 Task: Create a due date automation trigger when advanced on, 2 days before a card is due add content with a name not starting with resume at 11:00 AM.
Action: Mouse moved to (1013, 301)
Screenshot: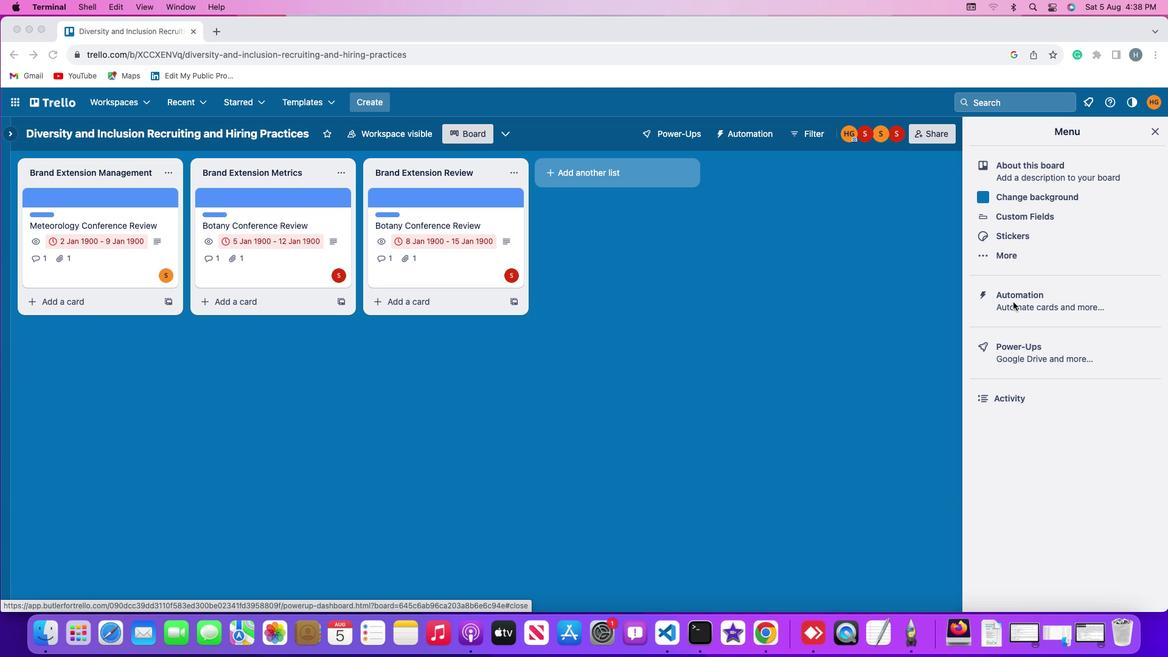 
Action: Mouse pressed left at (1013, 301)
Screenshot: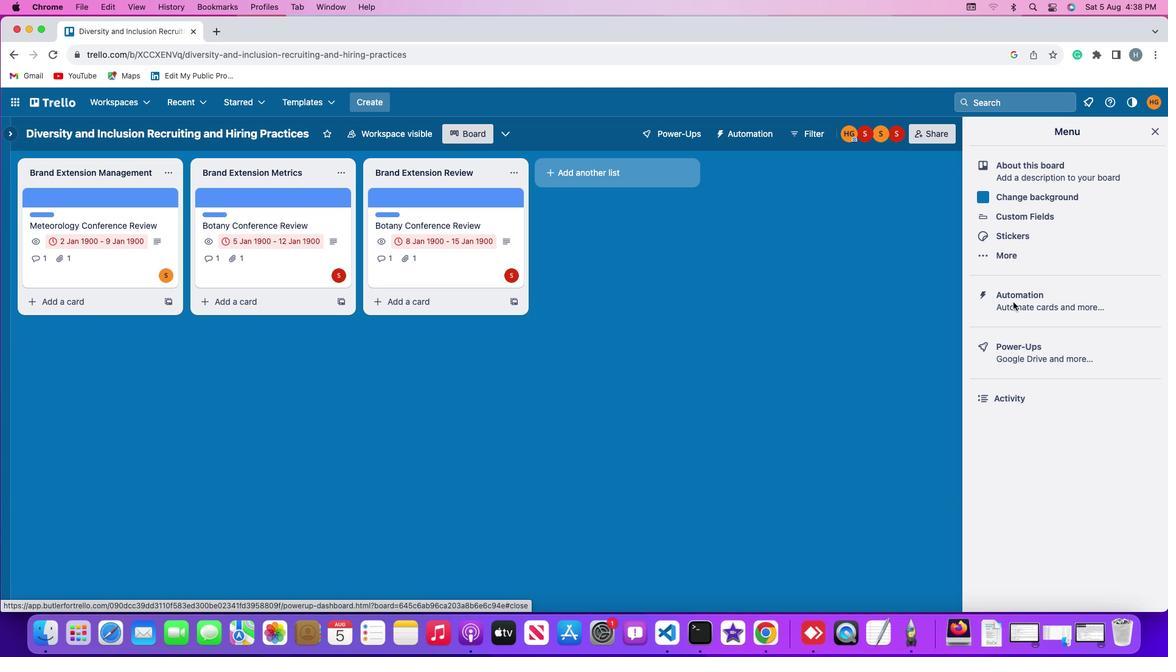 
Action: Mouse pressed left at (1013, 301)
Screenshot: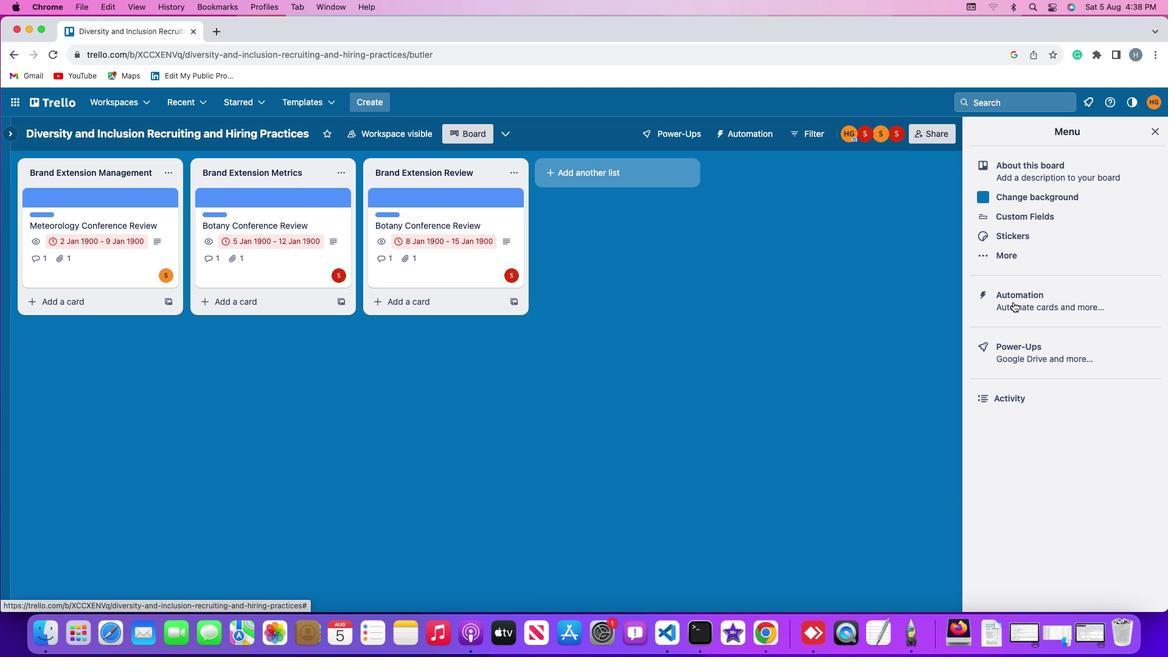 
Action: Mouse moved to (81, 286)
Screenshot: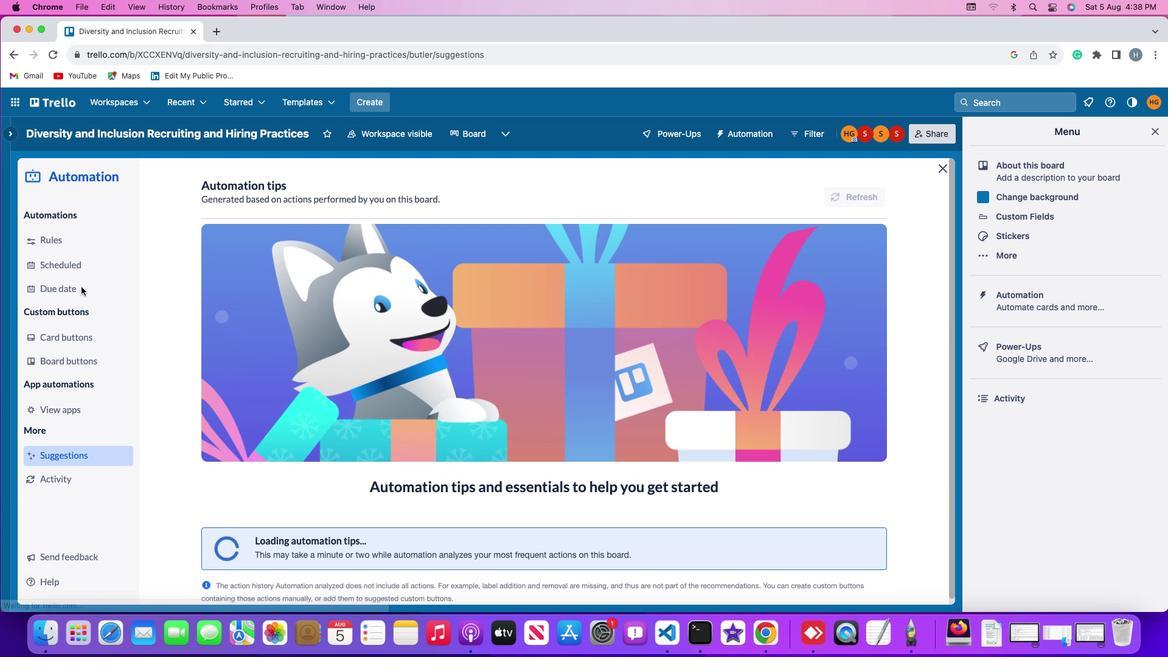 
Action: Mouse pressed left at (81, 286)
Screenshot: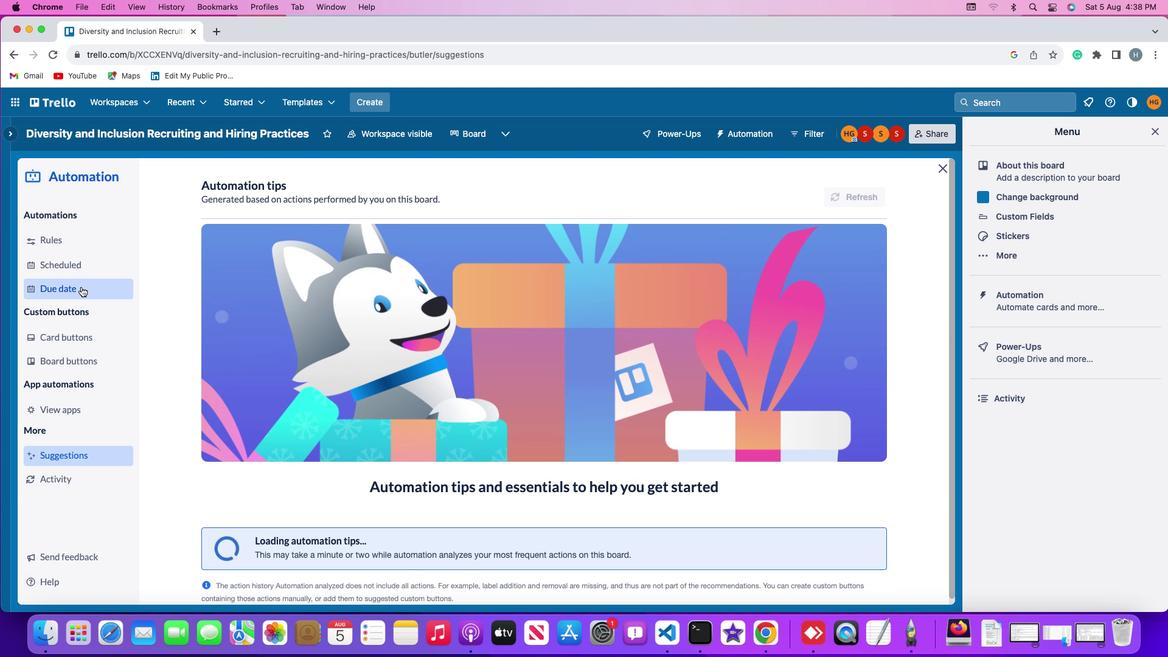 
Action: Mouse moved to (829, 186)
Screenshot: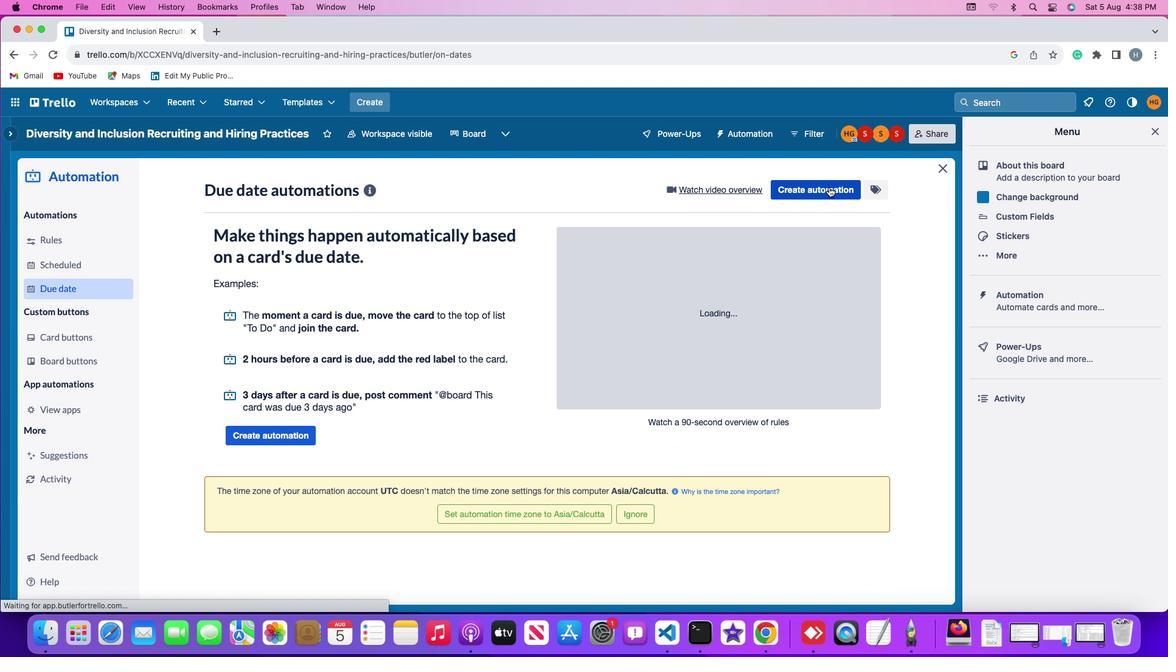 
Action: Mouse pressed left at (829, 186)
Screenshot: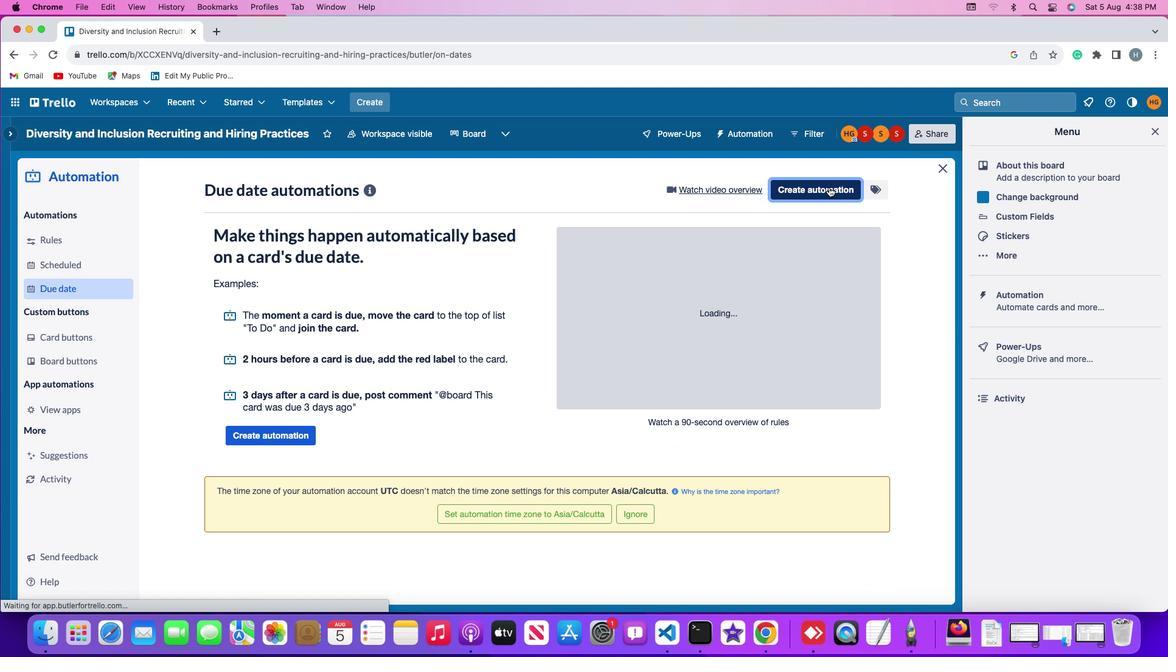 
Action: Mouse moved to (540, 310)
Screenshot: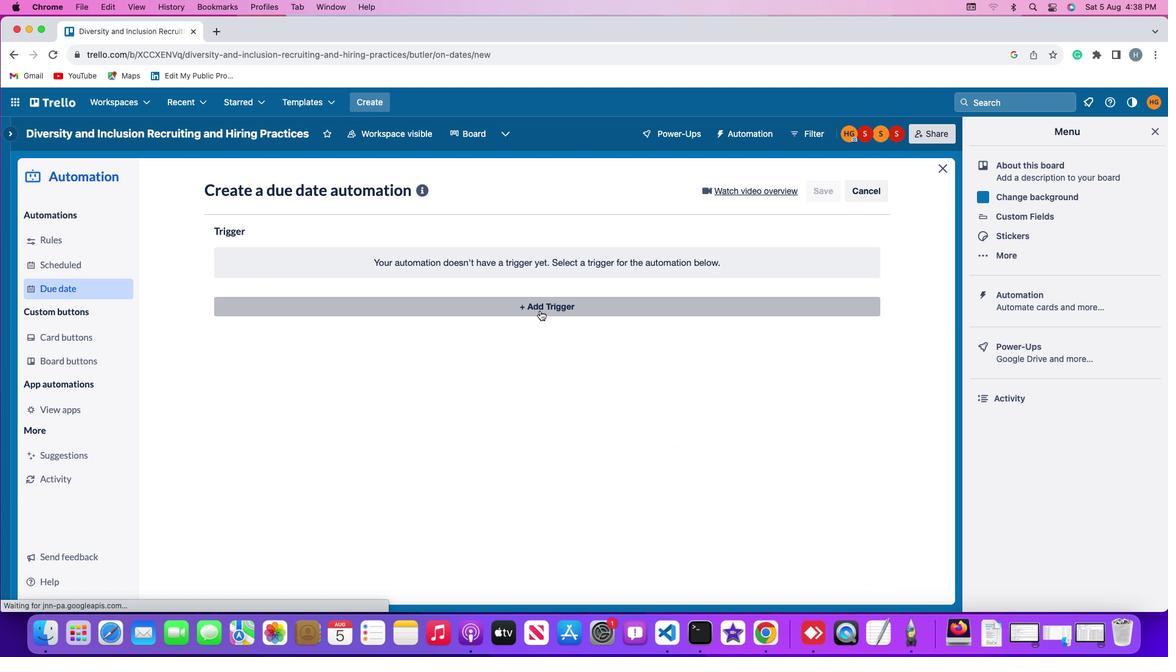 
Action: Mouse pressed left at (540, 310)
Screenshot: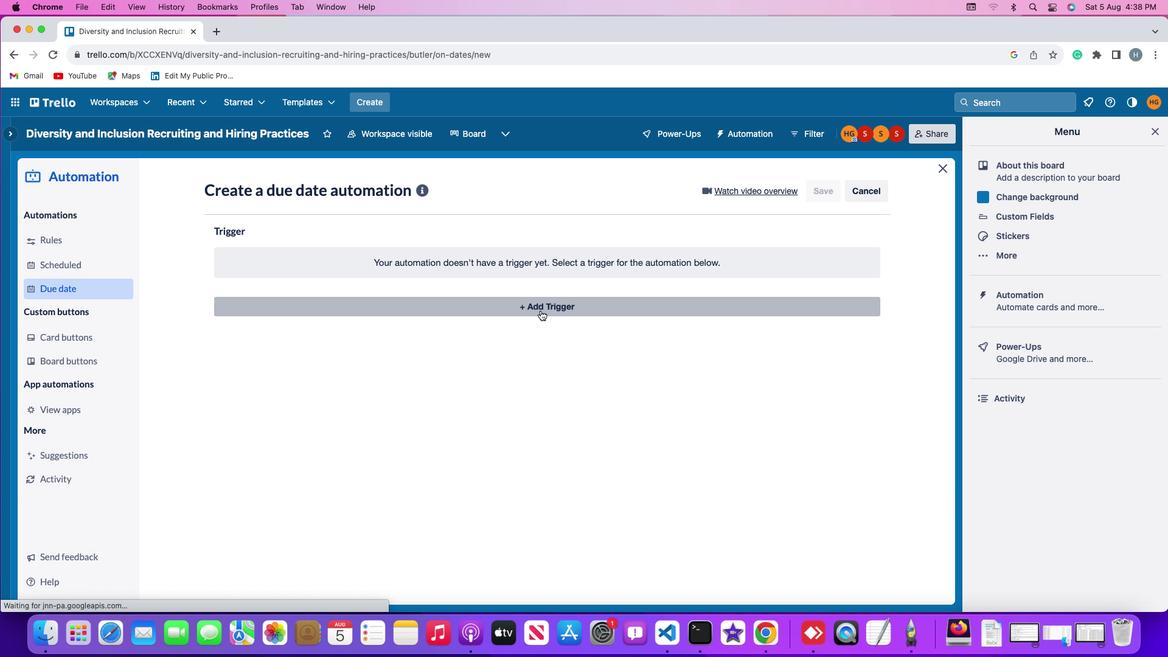 
Action: Mouse moved to (243, 488)
Screenshot: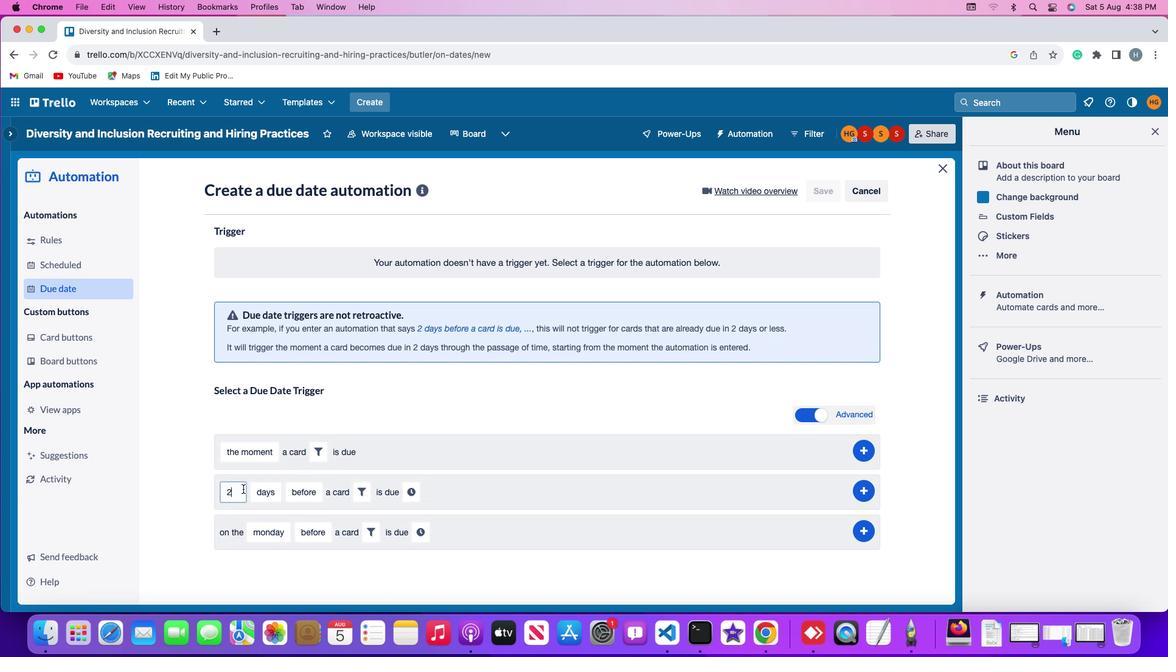 
Action: Mouse pressed left at (243, 488)
Screenshot: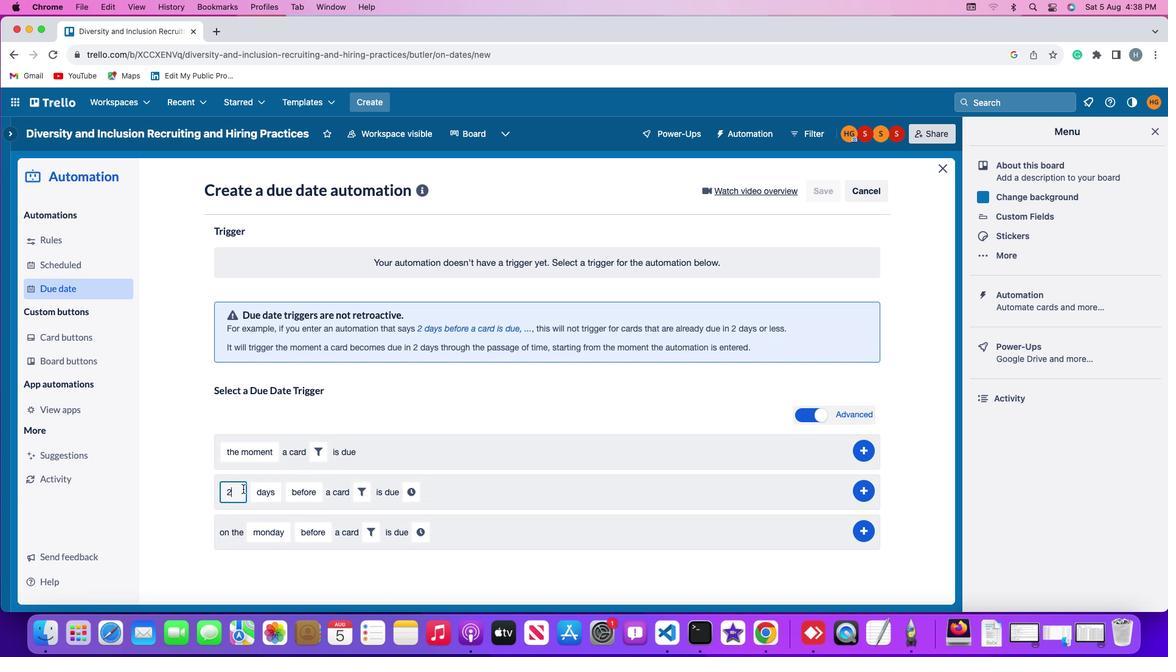 
Action: Key pressed Key.backspace'2'
Screenshot: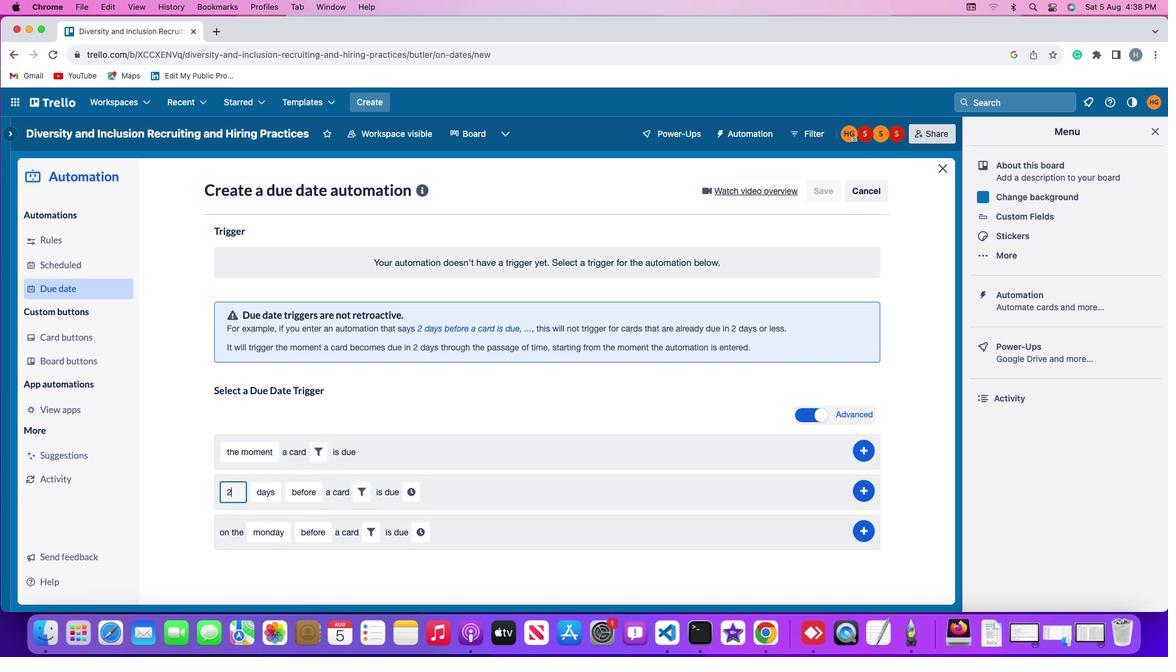 
Action: Mouse moved to (265, 490)
Screenshot: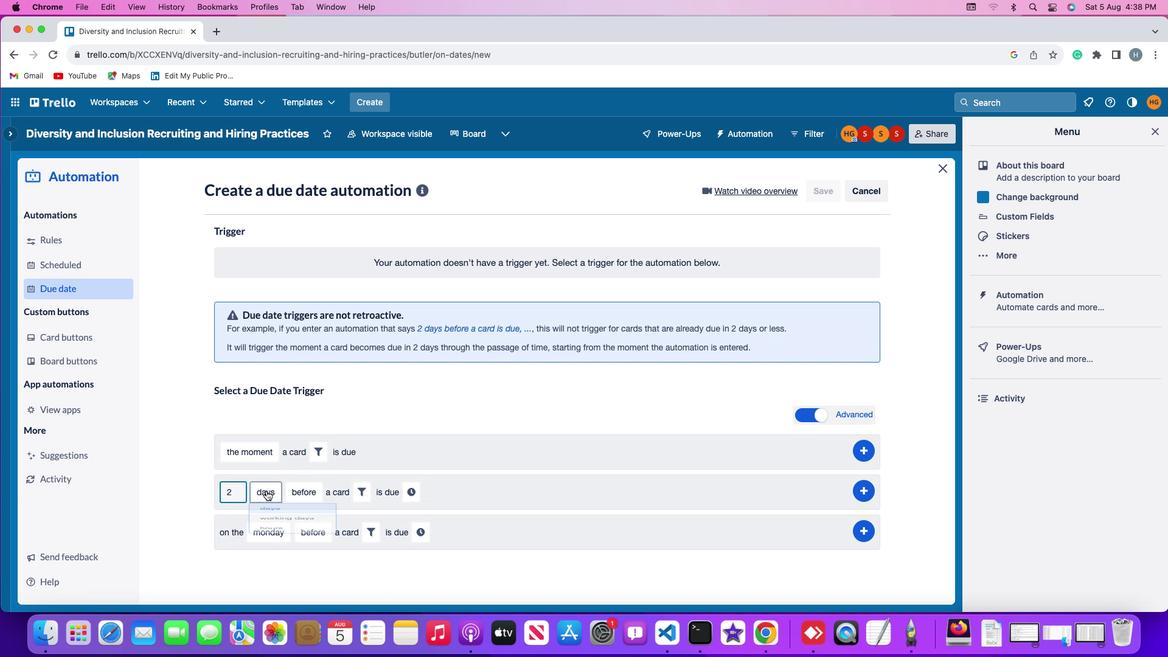 
Action: Mouse pressed left at (265, 490)
Screenshot: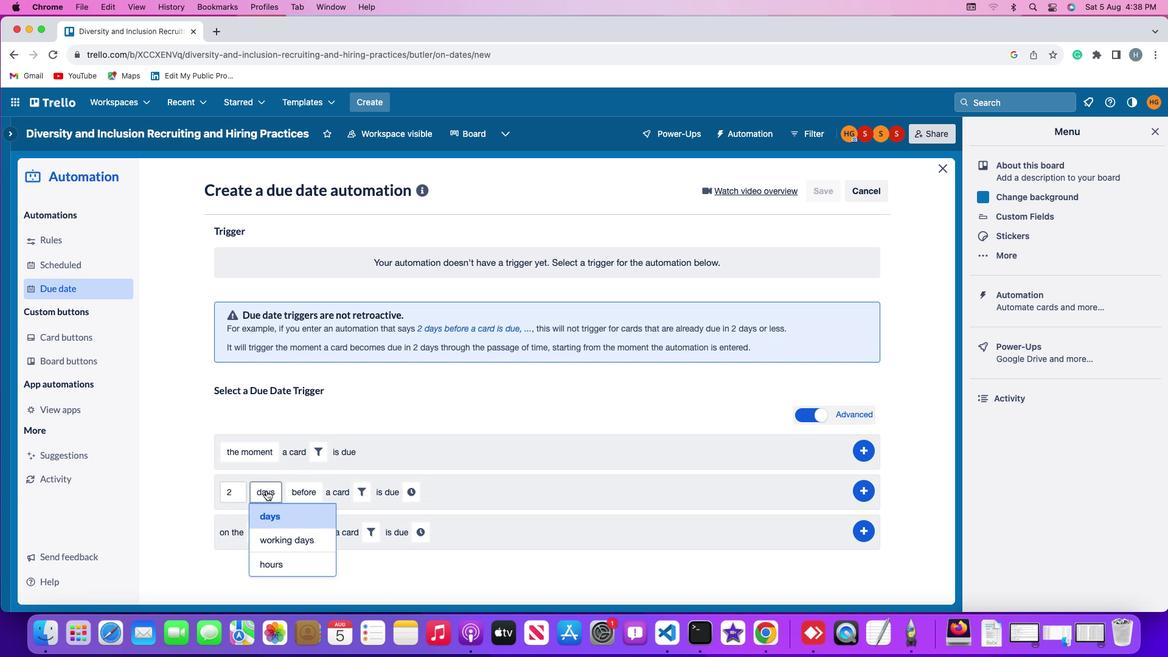 
Action: Mouse moved to (284, 520)
Screenshot: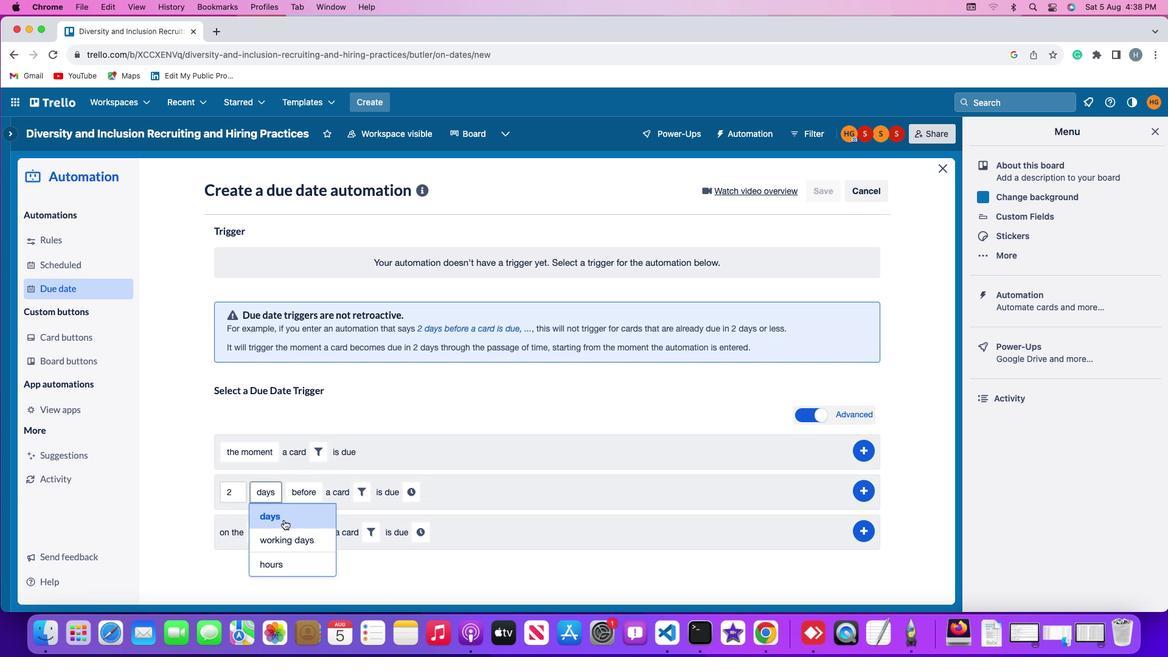 
Action: Mouse pressed left at (284, 520)
Screenshot: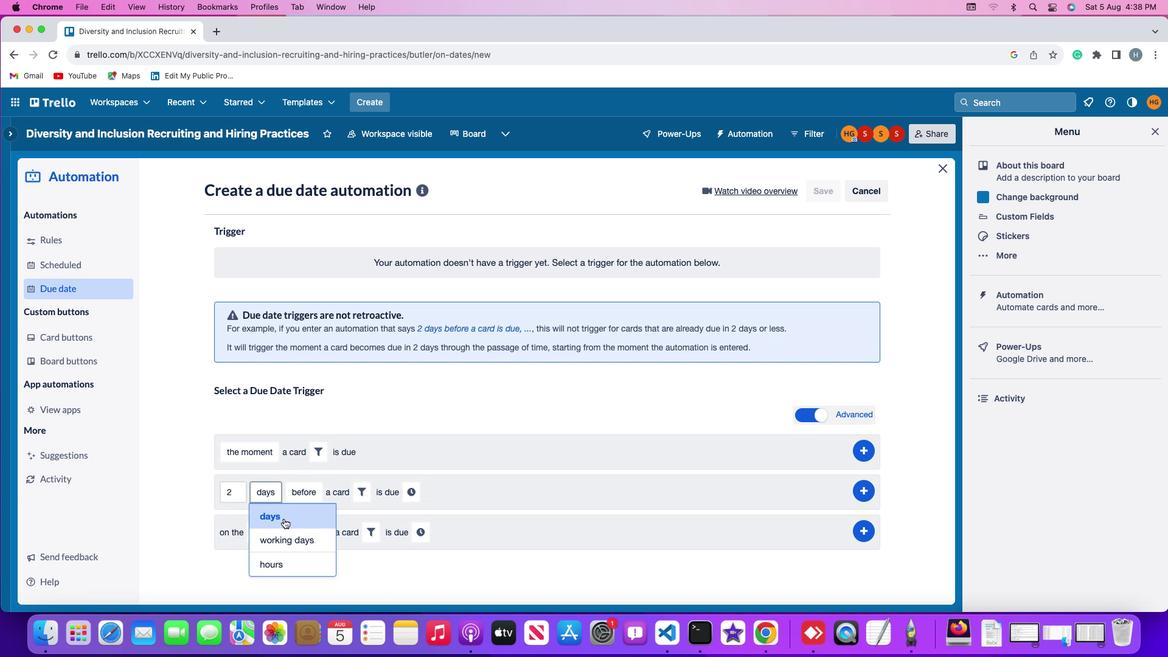 
Action: Mouse moved to (299, 497)
Screenshot: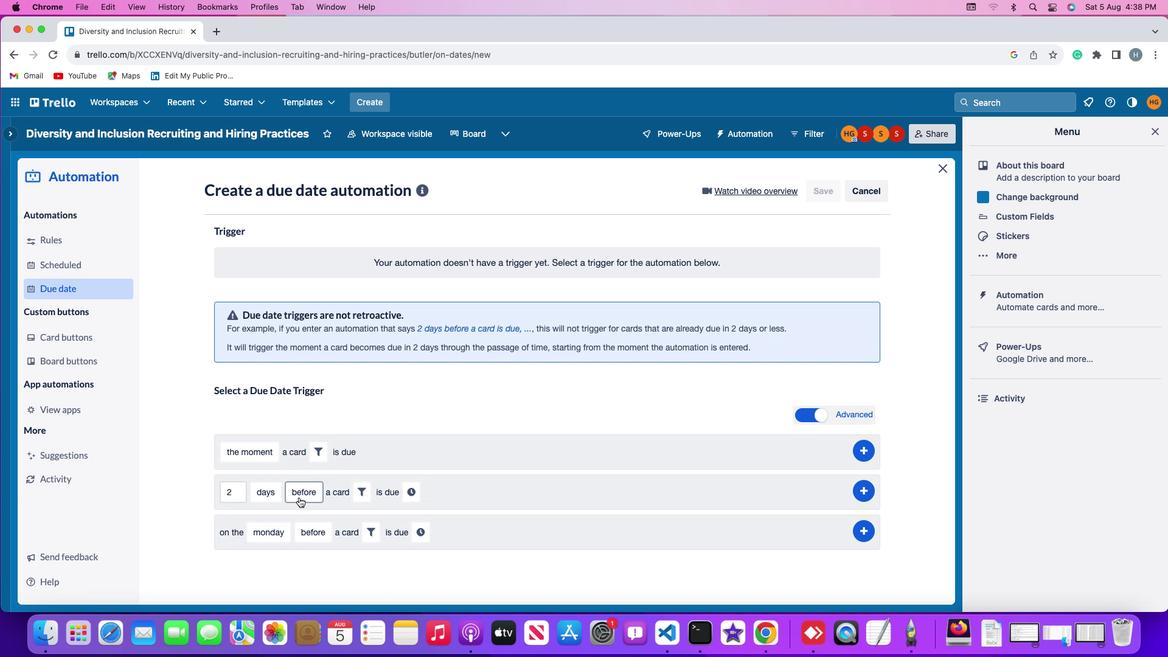 
Action: Mouse pressed left at (299, 497)
Screenshot: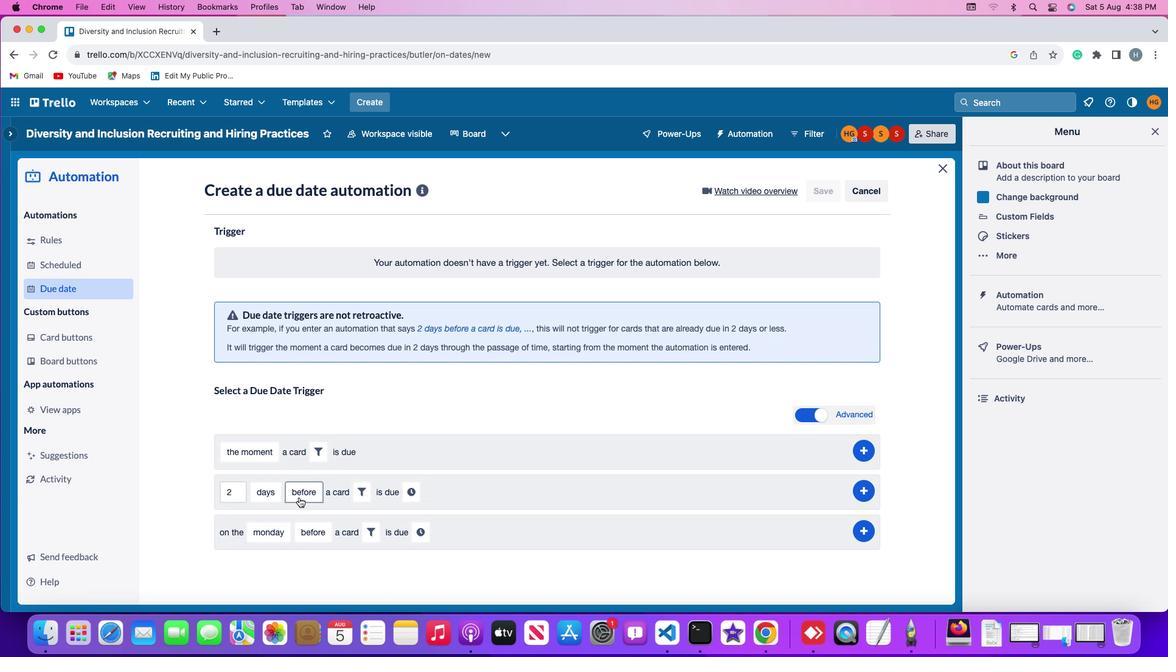 
Action: Mouse moved to (321, 517)
Screenshot: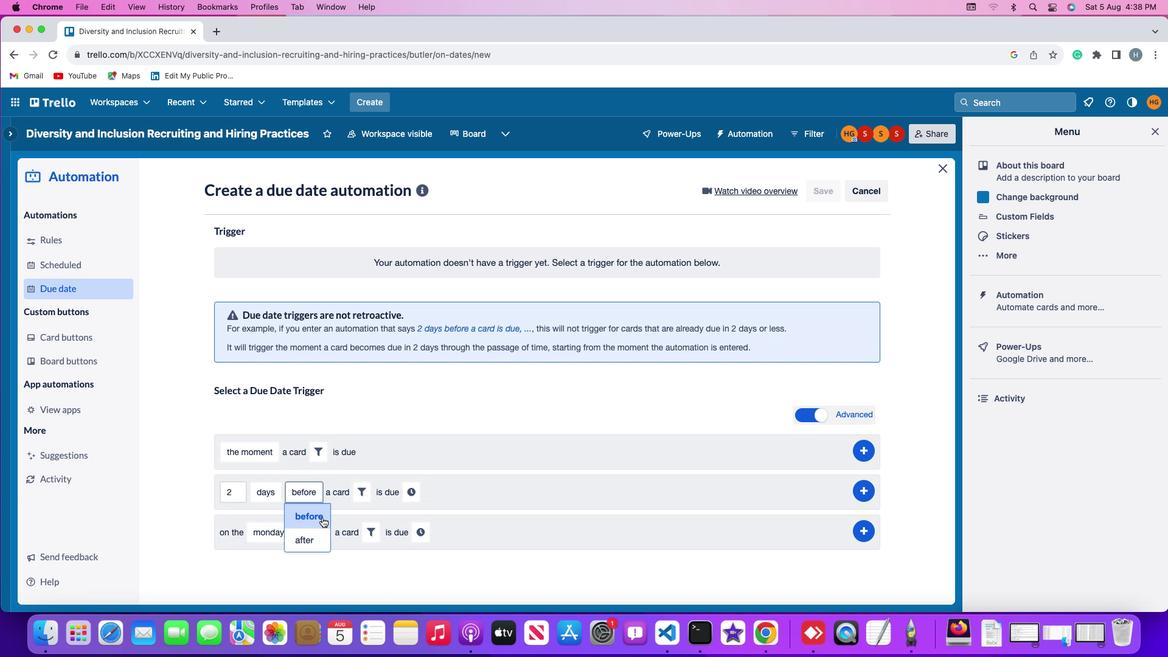 
Action: Mouse pressed left at (321, 517)
Screenshot: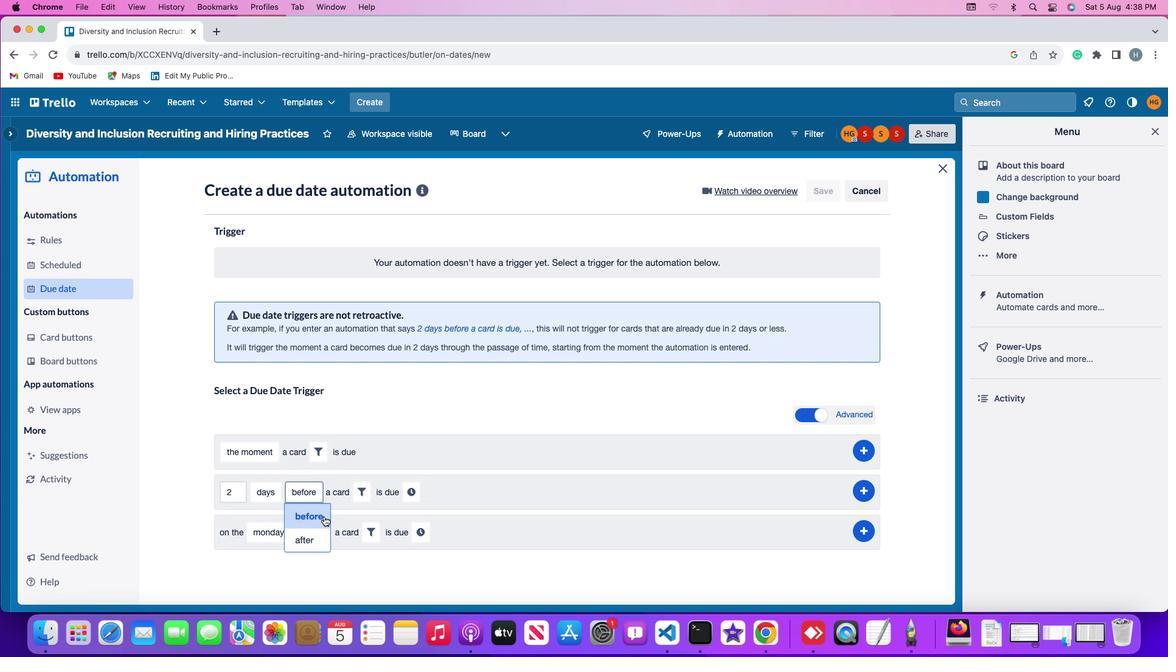 
Action: Mouse moved to (359, 497)
Screenshot: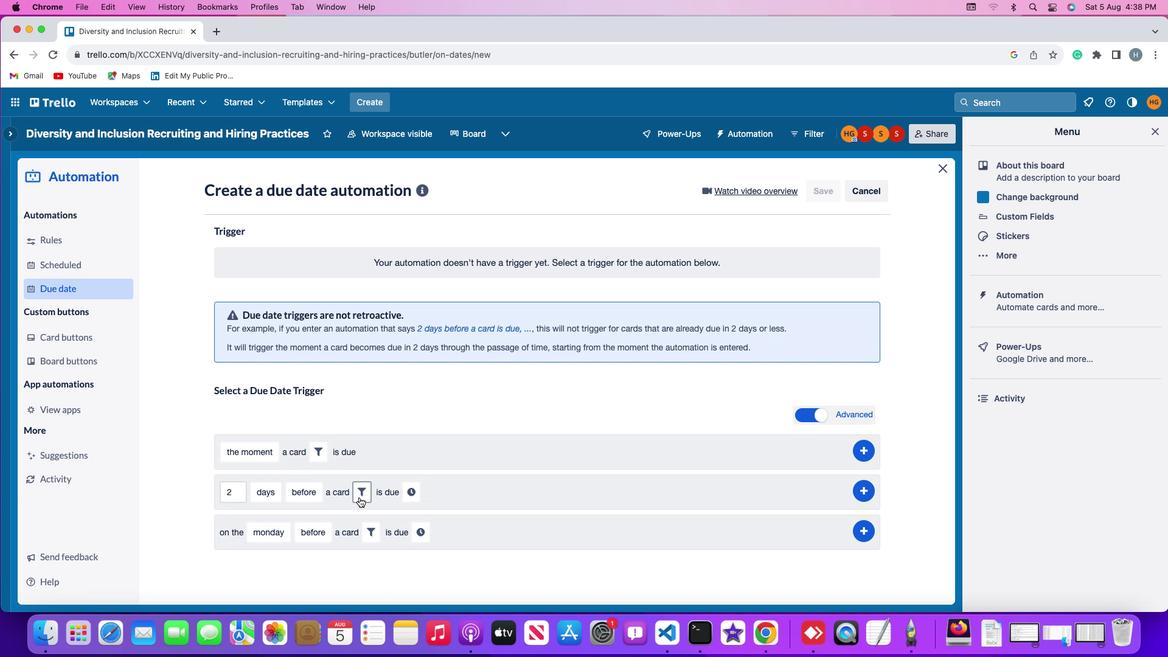
Action: Mouse pressed left at (359, 497)
Screenshot: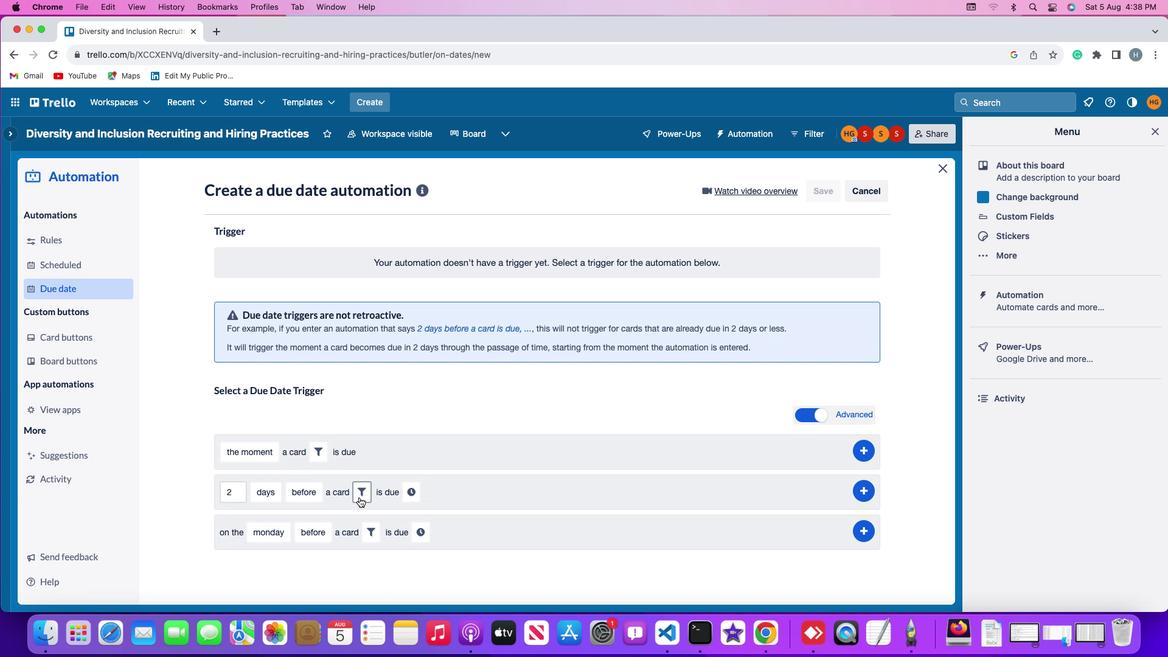 
Action: Mouse moved to (515, 528)
Screenshot: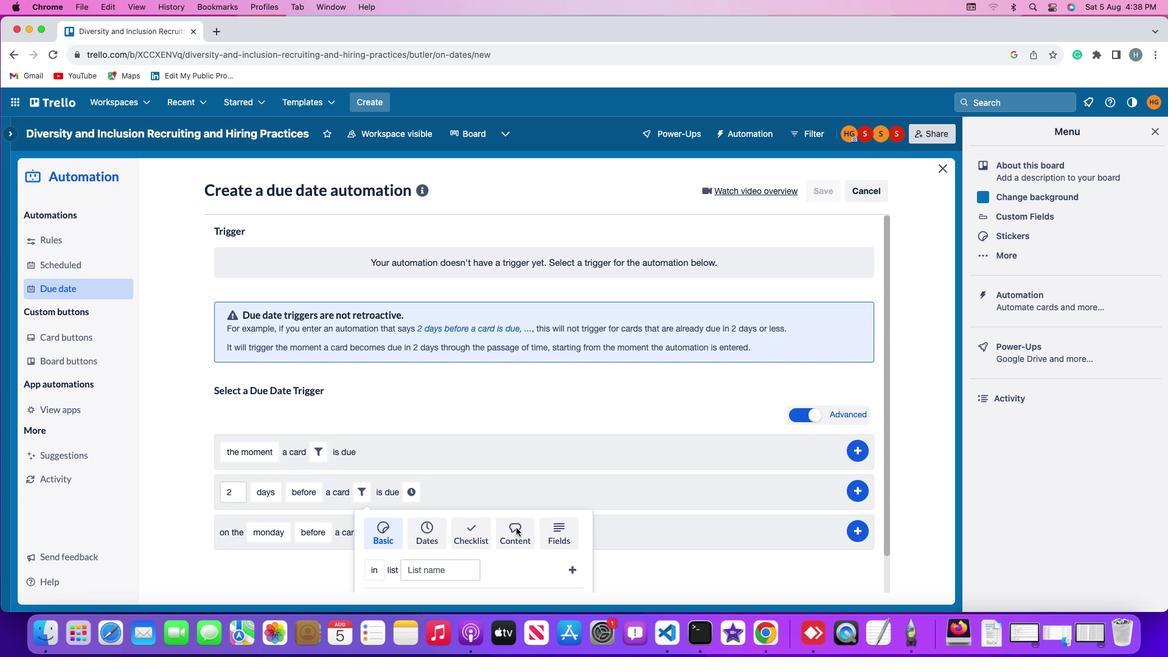 
Action: Mouse pressed left at (515, 528)
Screenshot: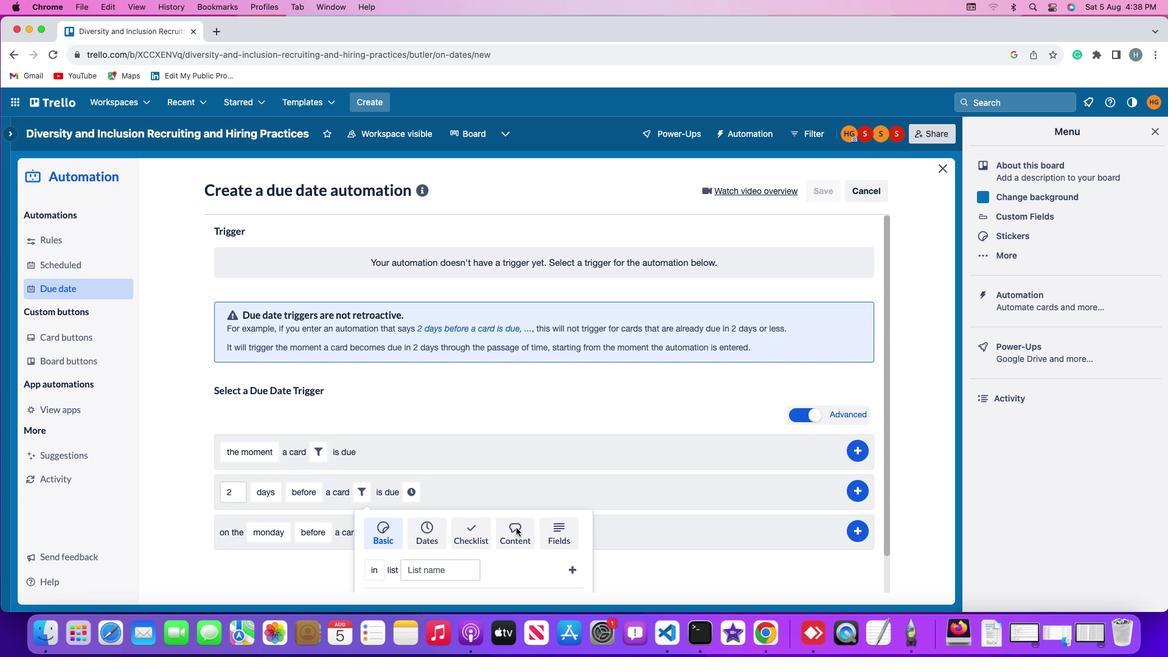 
Action: Mouse moved to (405, 570)
Screenshot: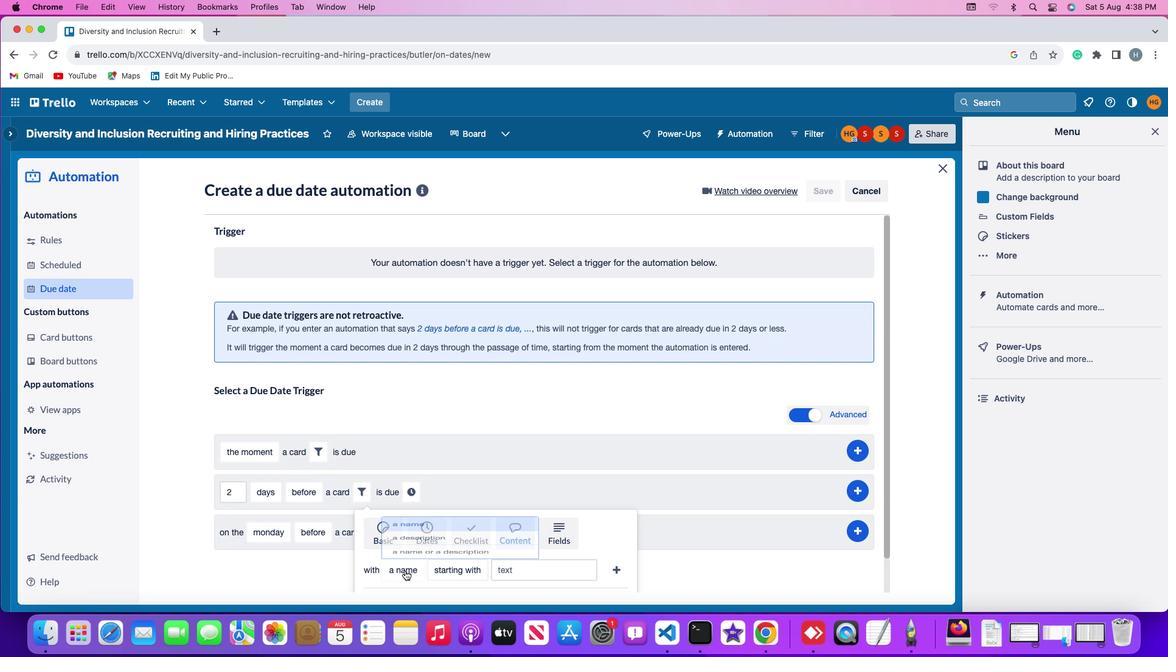 
Action: Mouse pressed left at (405, 570)
Screenshot: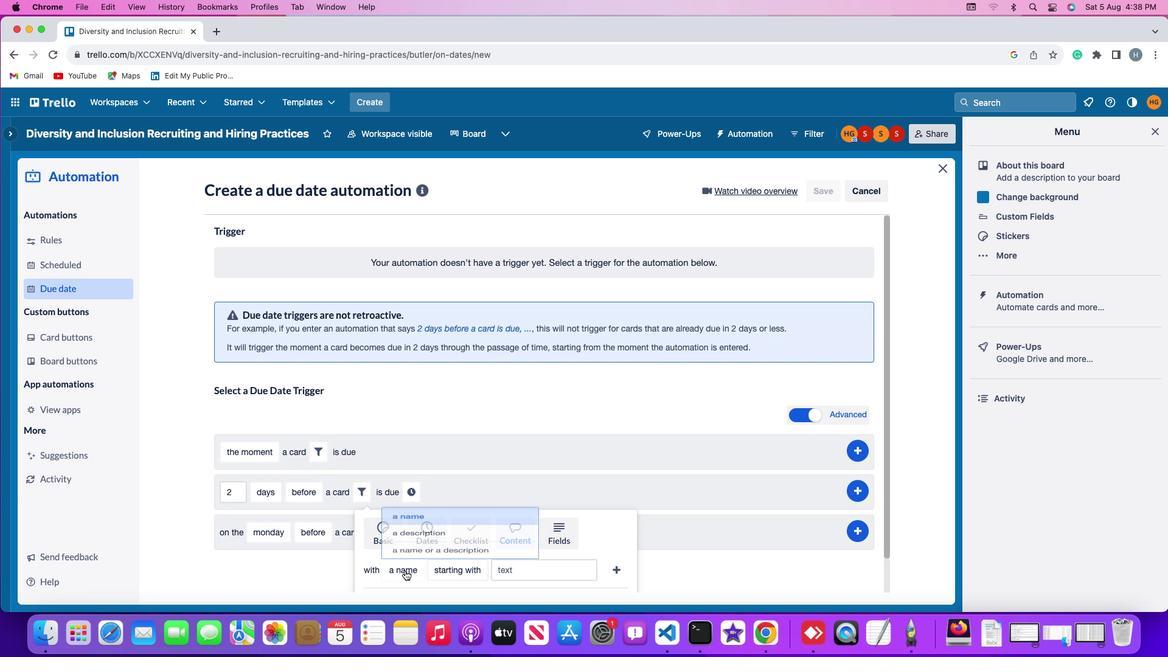 
Action: Mouse moved to (431, 495)
Screenshot: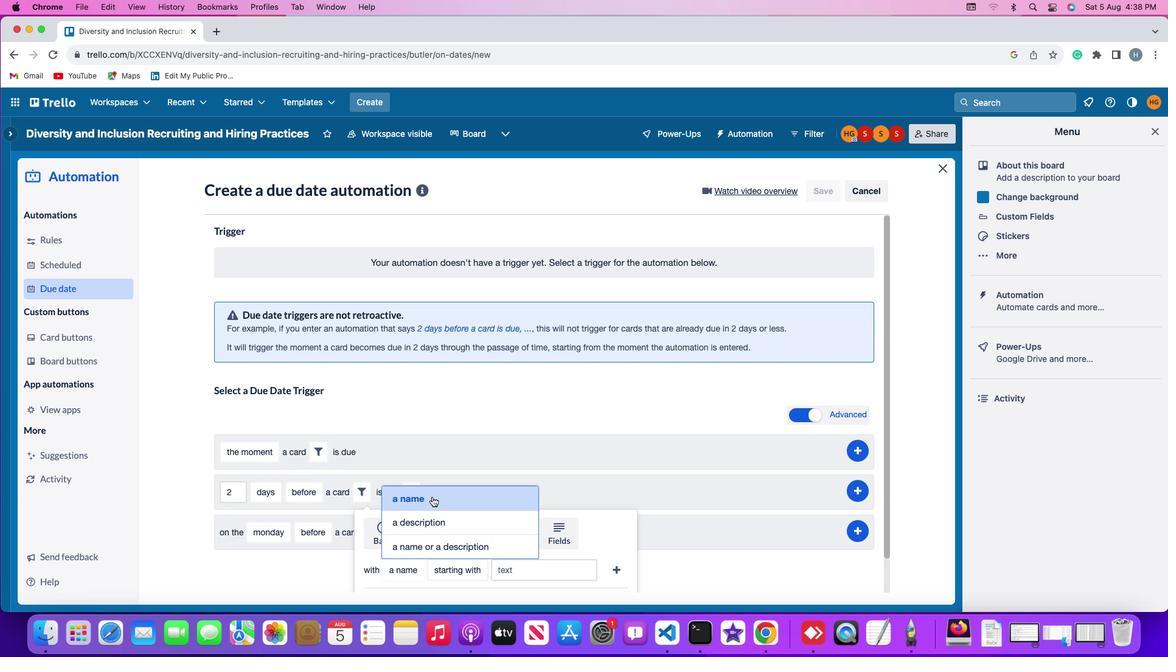 
Action: Mouse pressed left at (431, 495)
Screenshot: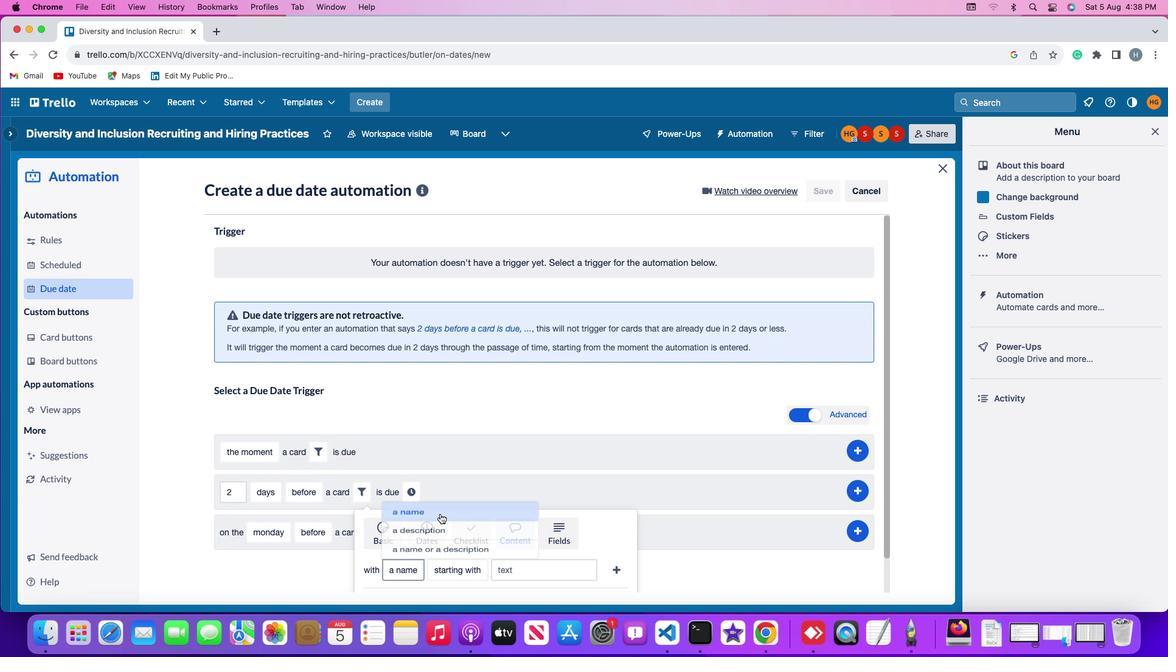 
Action: Mouse moved to (455, 571)
Screenshot: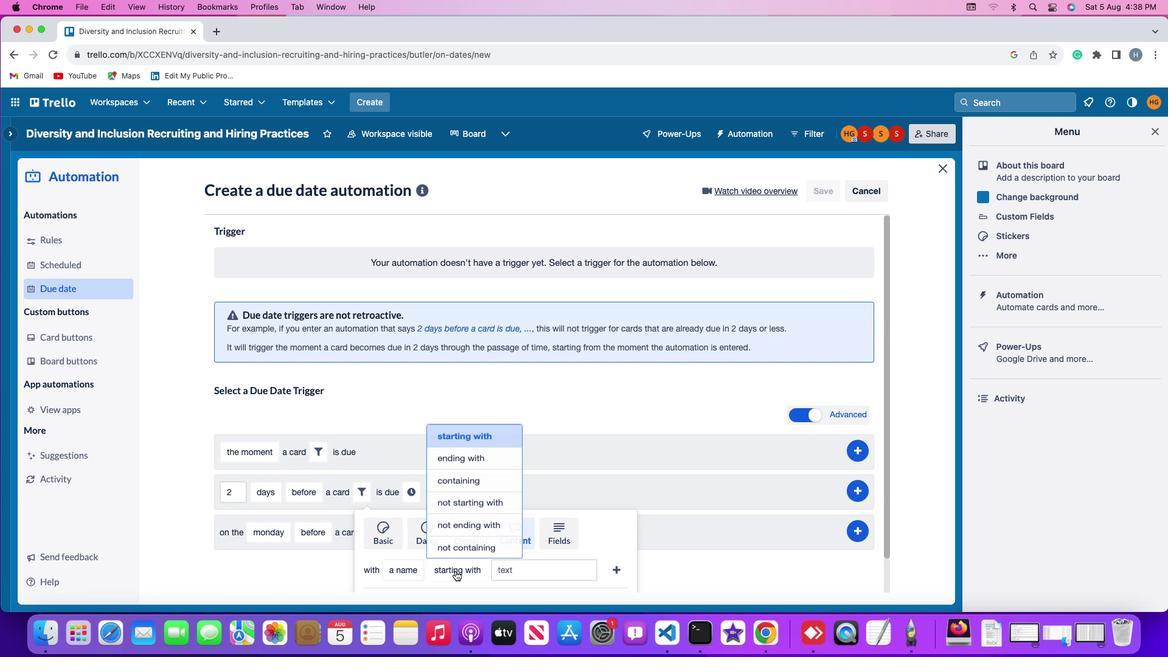 
Action: Mouse pressed left at (455, 571)
Screenshot: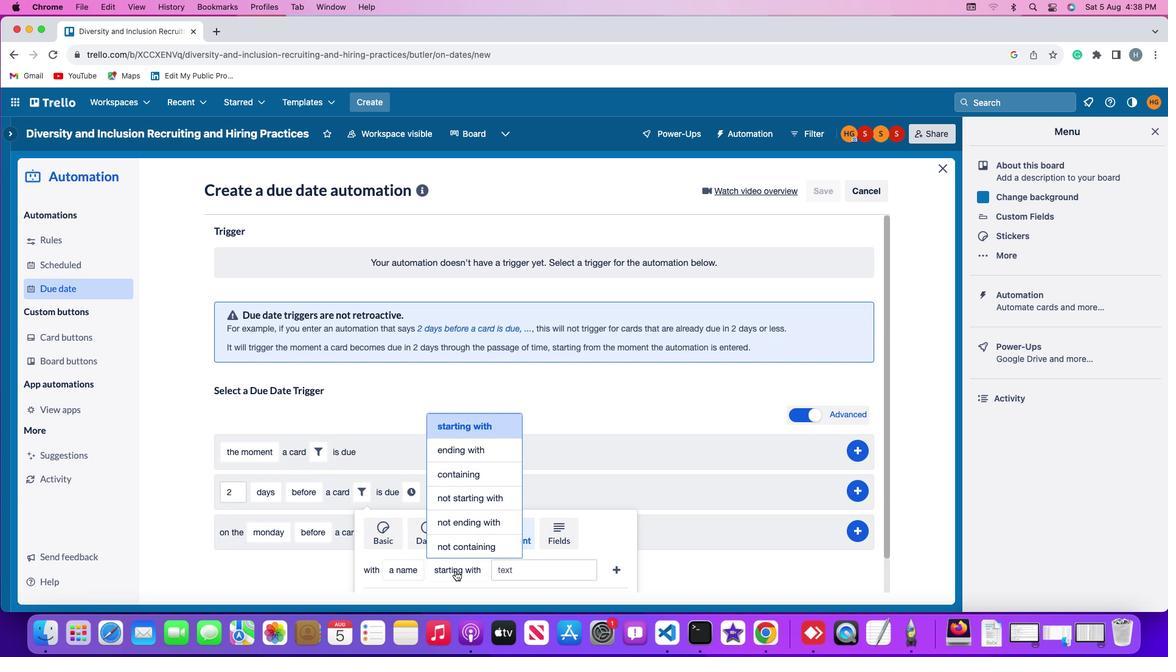 
Action: Mouse moved to (480, 498)
Screenshot: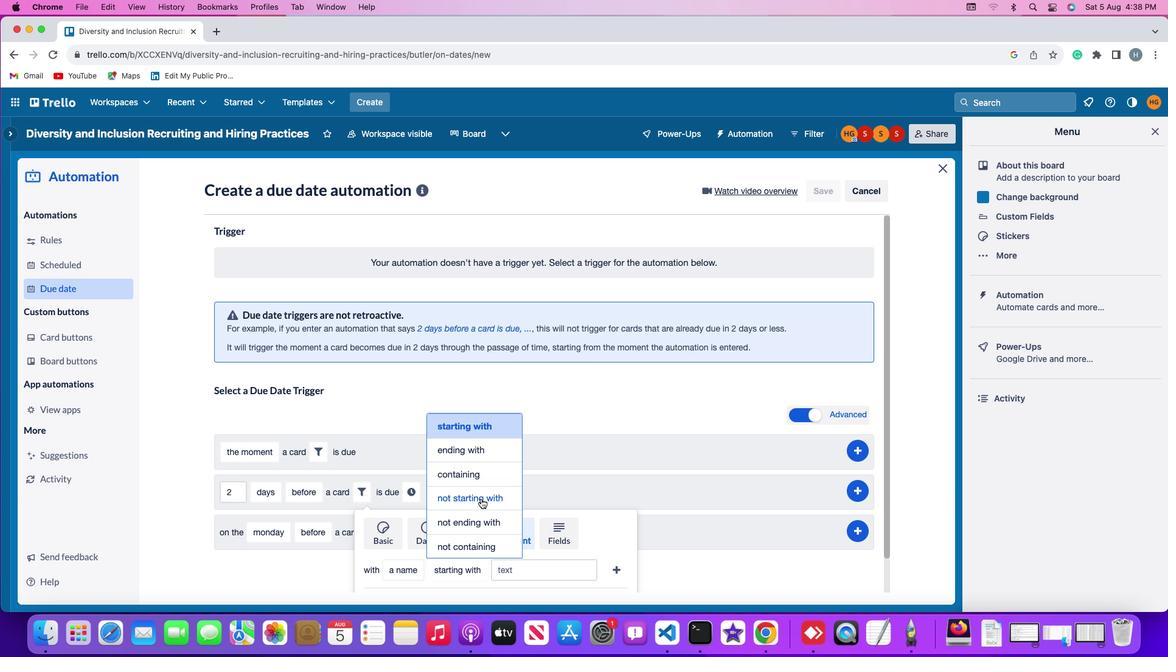 
Action: Mouse pressed left at (480, 498)
Screenshot: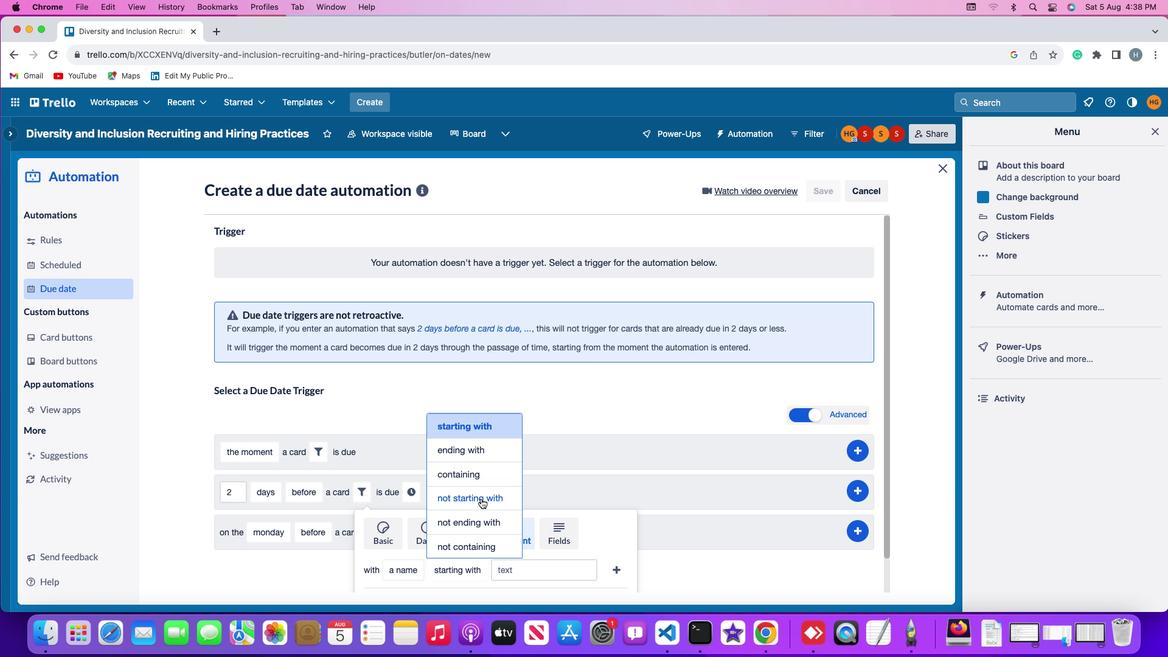 
Action: Mouse moved to (520, 569)
Screenshot: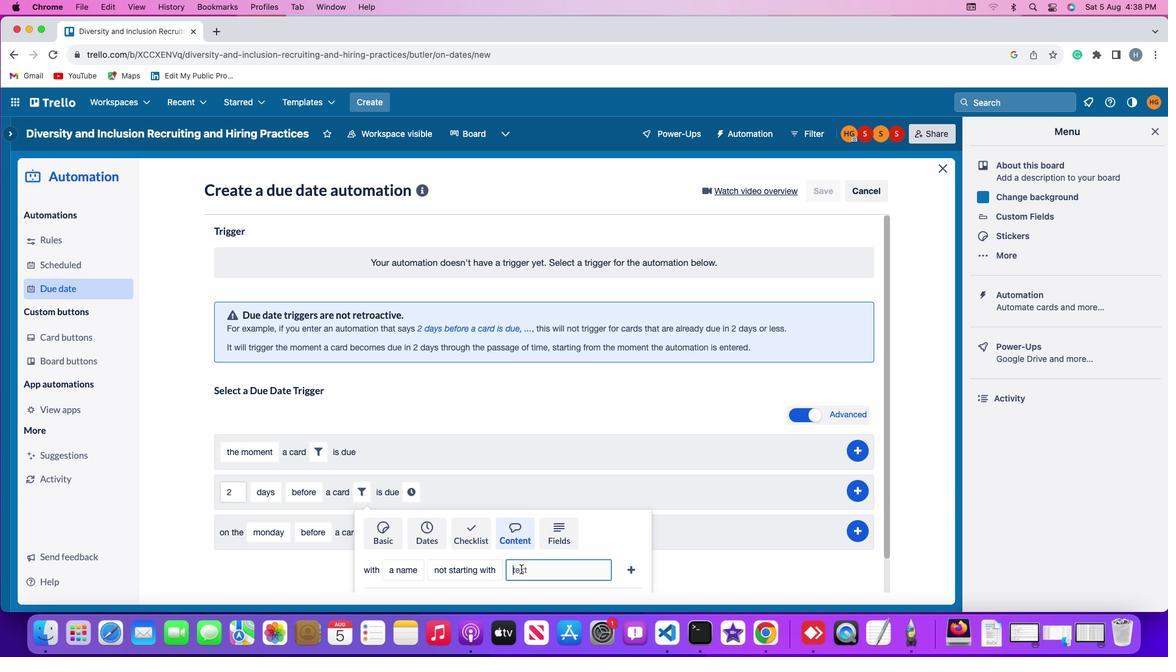 
Action: Mouse pressed left at (520, 569)
Screenshot: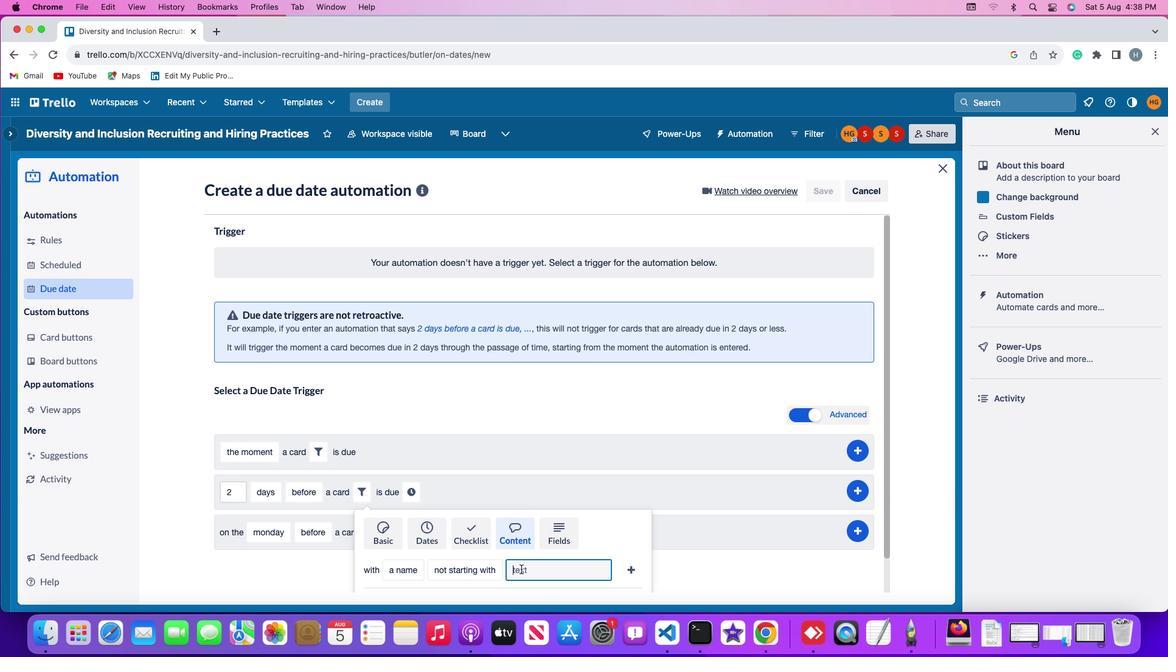 
Action: Mouse moved to (521, 567)
Screenshot: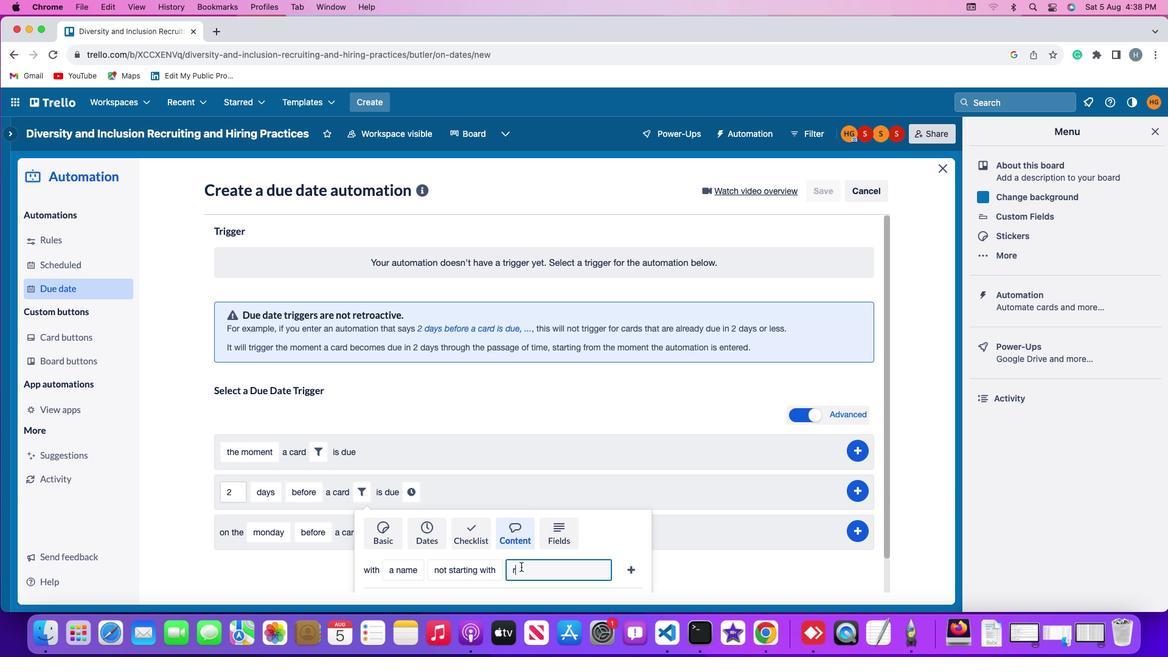 
Action: Key pressed 'r'
Screenshot: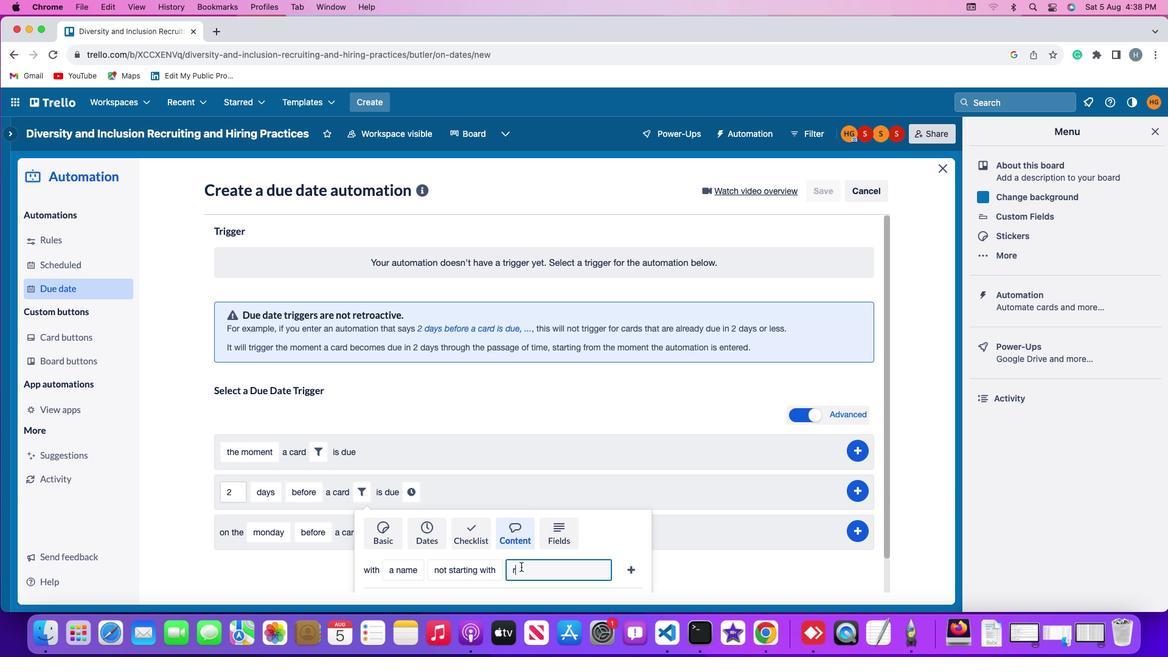 
Action: Mouse moved to (520, 567)
Screenshot: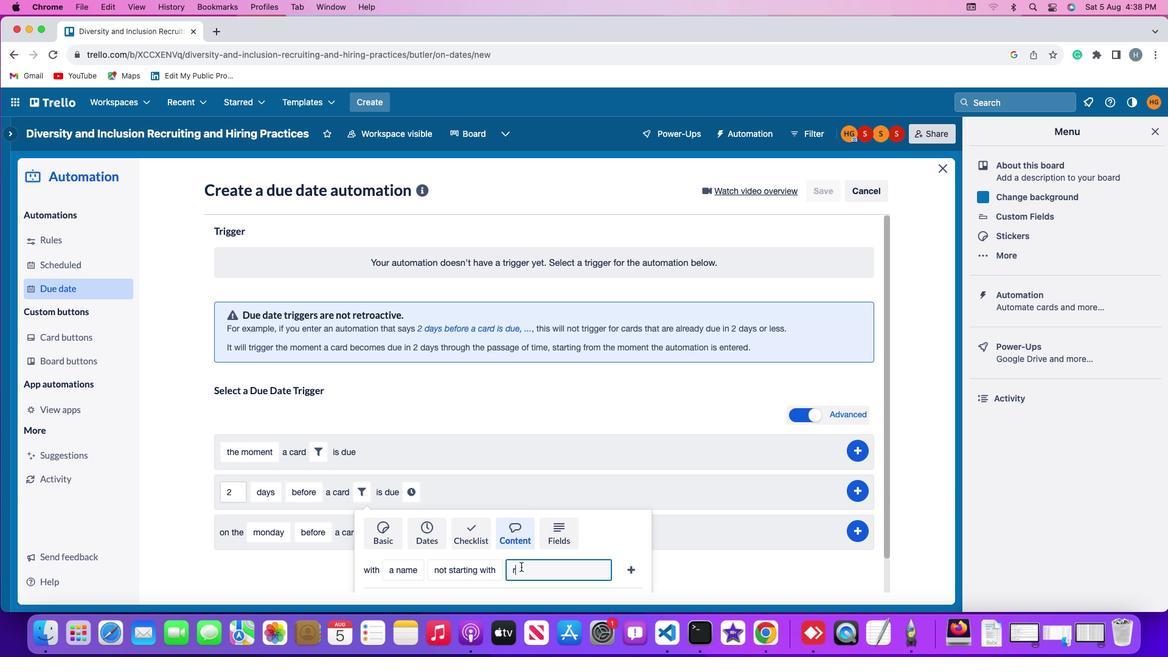 
Action: Key pressed 'e''s'
Screenshot: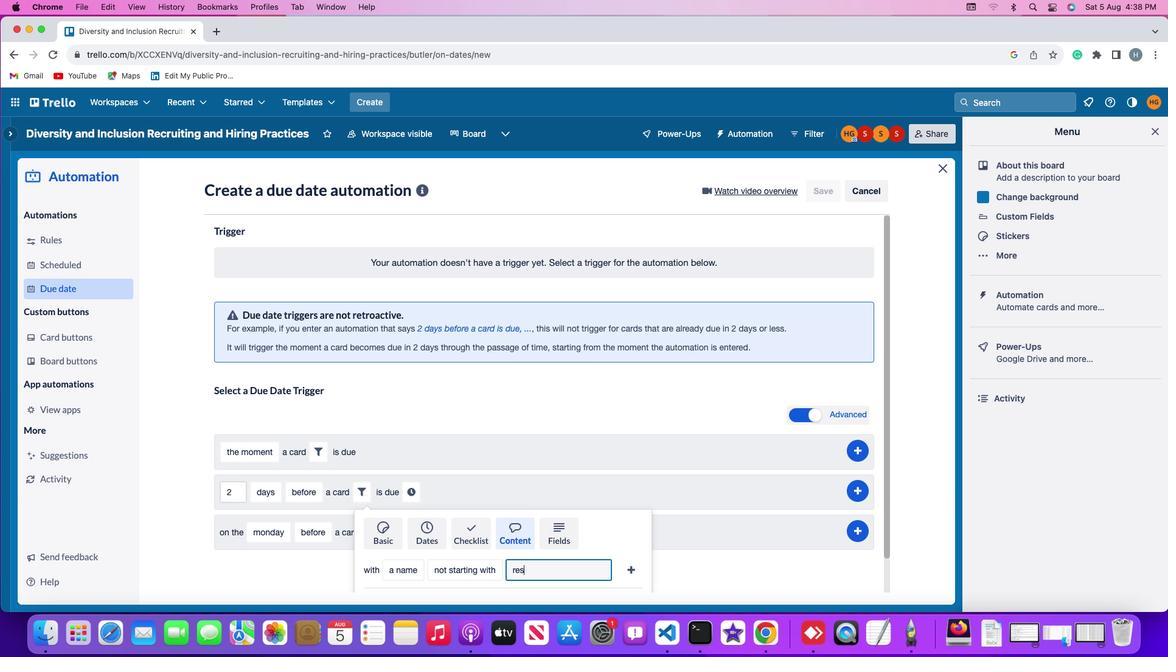 
Action: Mouse moved to (520, 567)
Screenshot: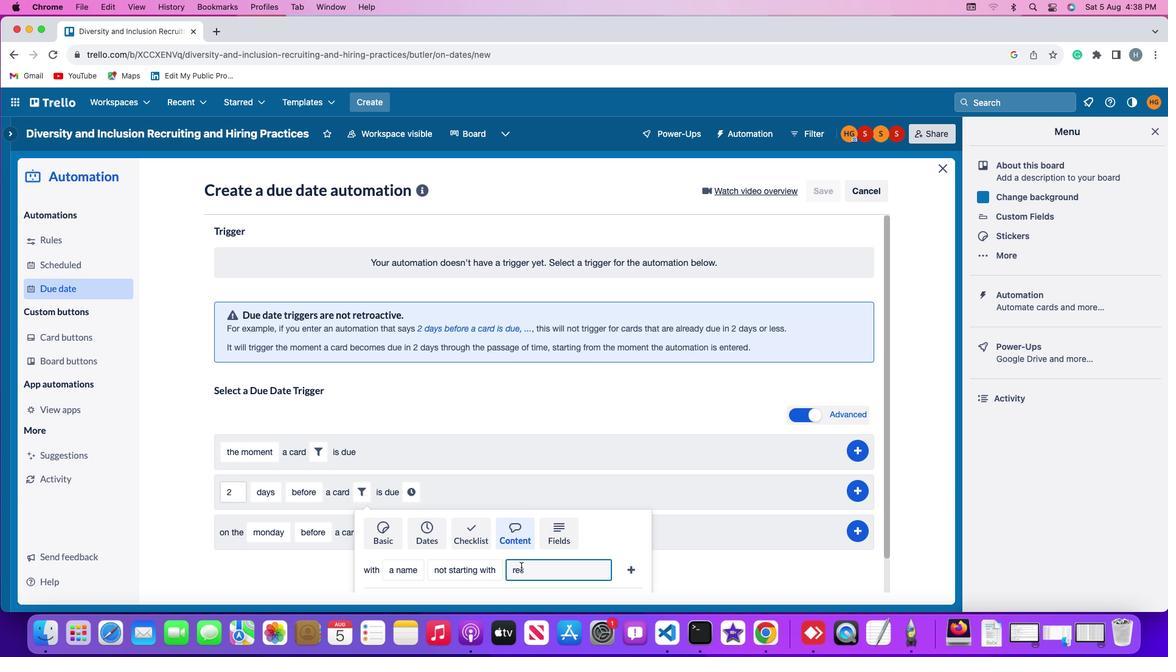 
Action: Key pressed 'u''m''e'
Screenshot: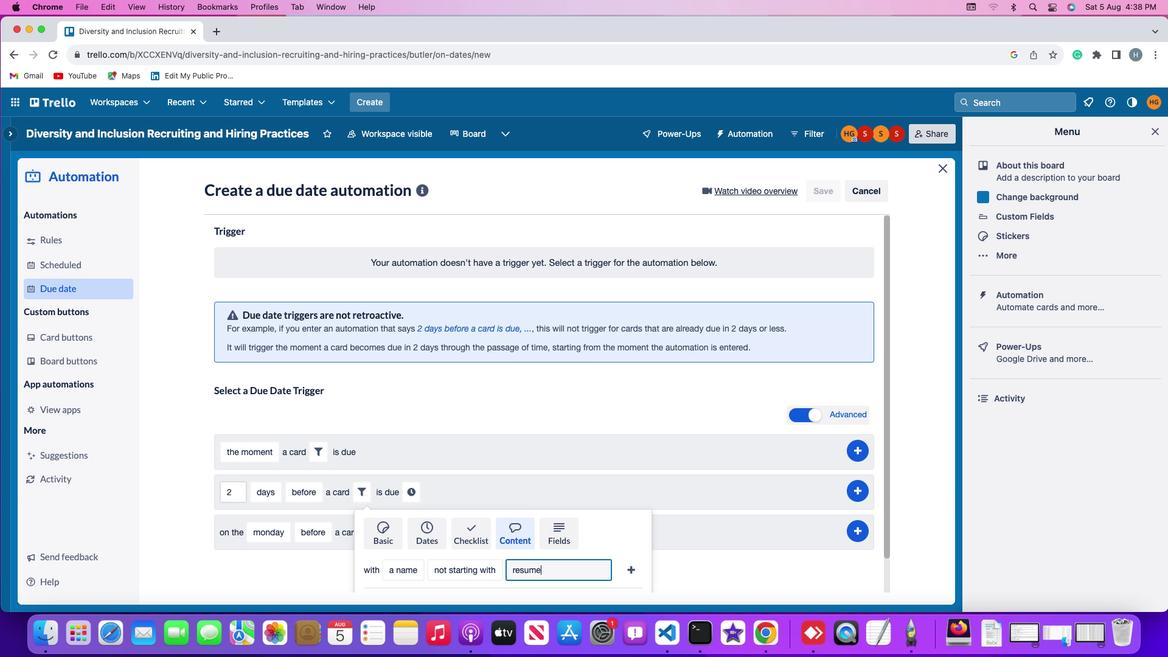 
Action: Mouse moved to (627, 568)
Screenshot: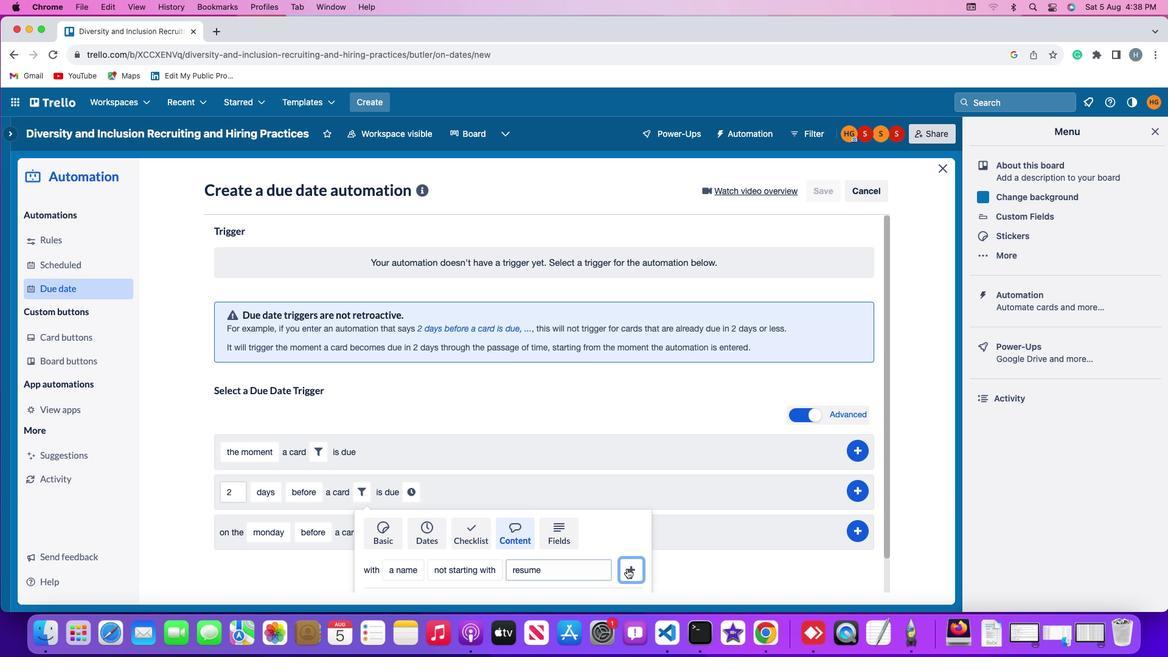 
Action: Mouse pressed left at (627, 568)
Screenshot: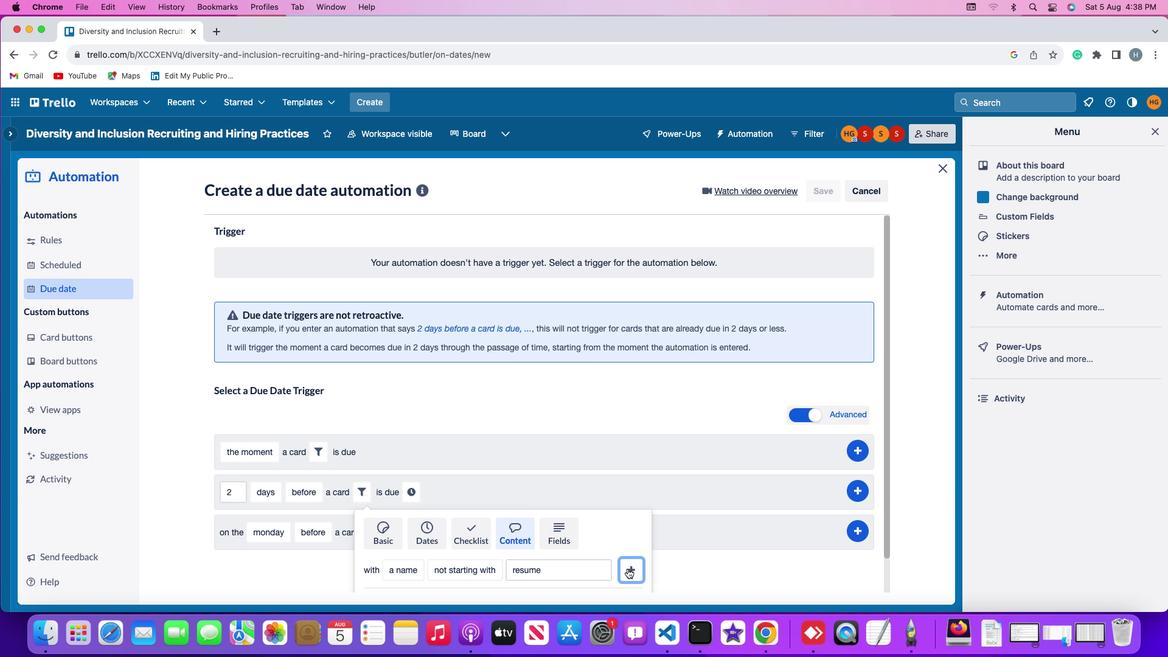 
Action: Mouse moved to (588, 490)
Screenshot: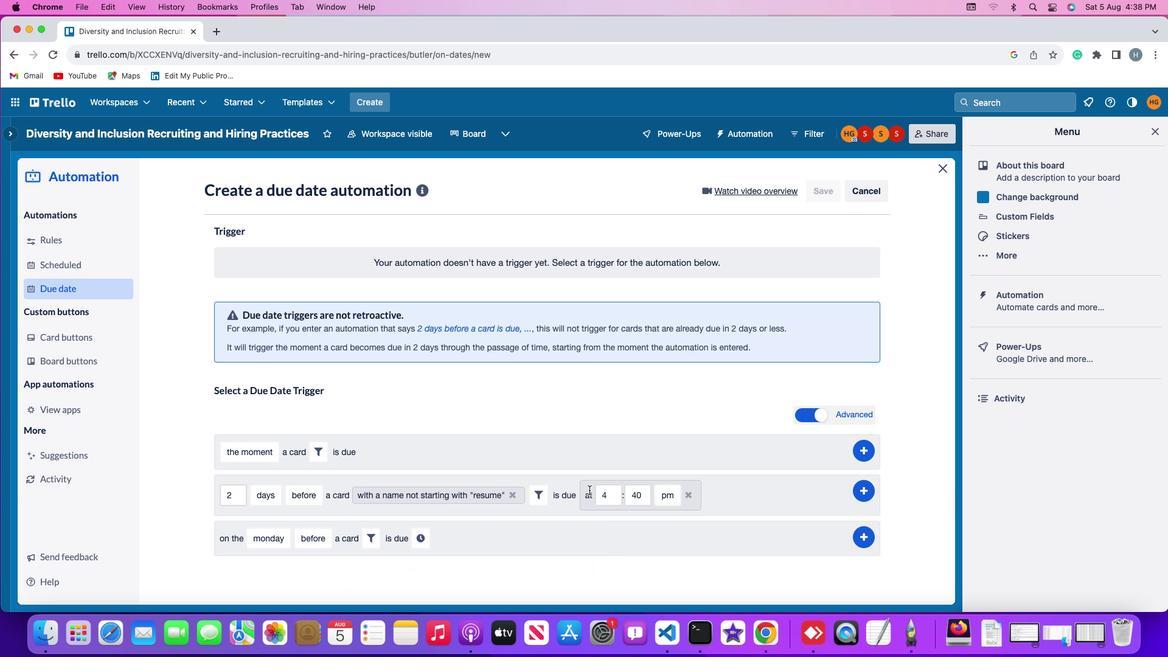 
Action: Mouse pressed left at (588, 490)
Screenshot: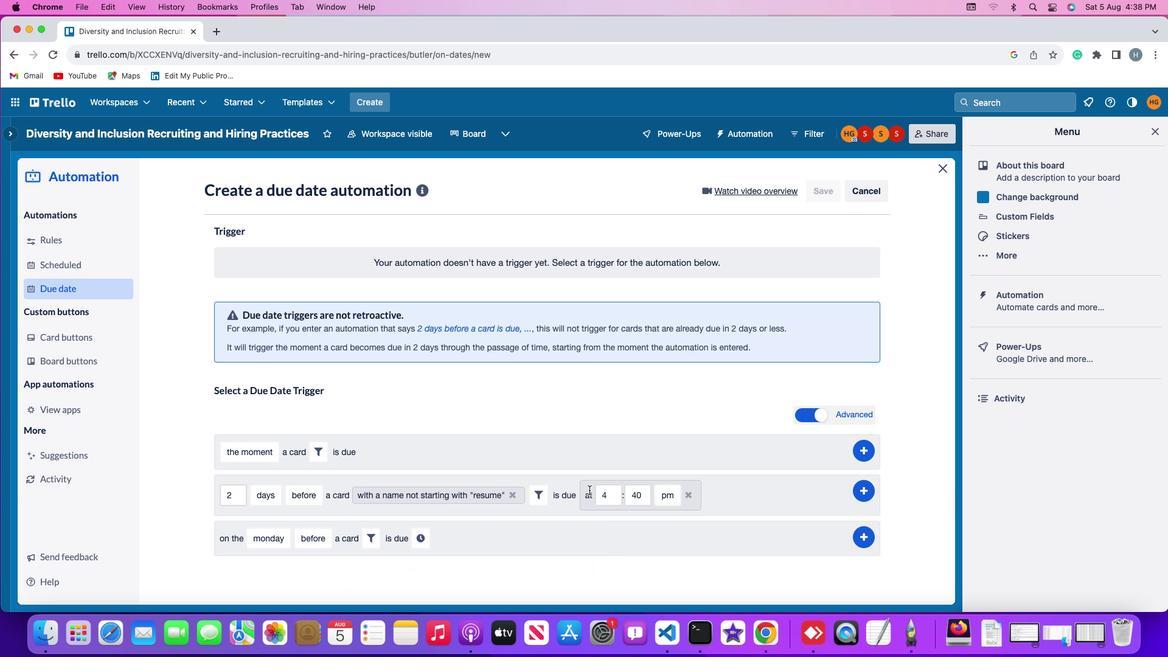 
Action: Mouse moved to (620, 492)
Screenshot: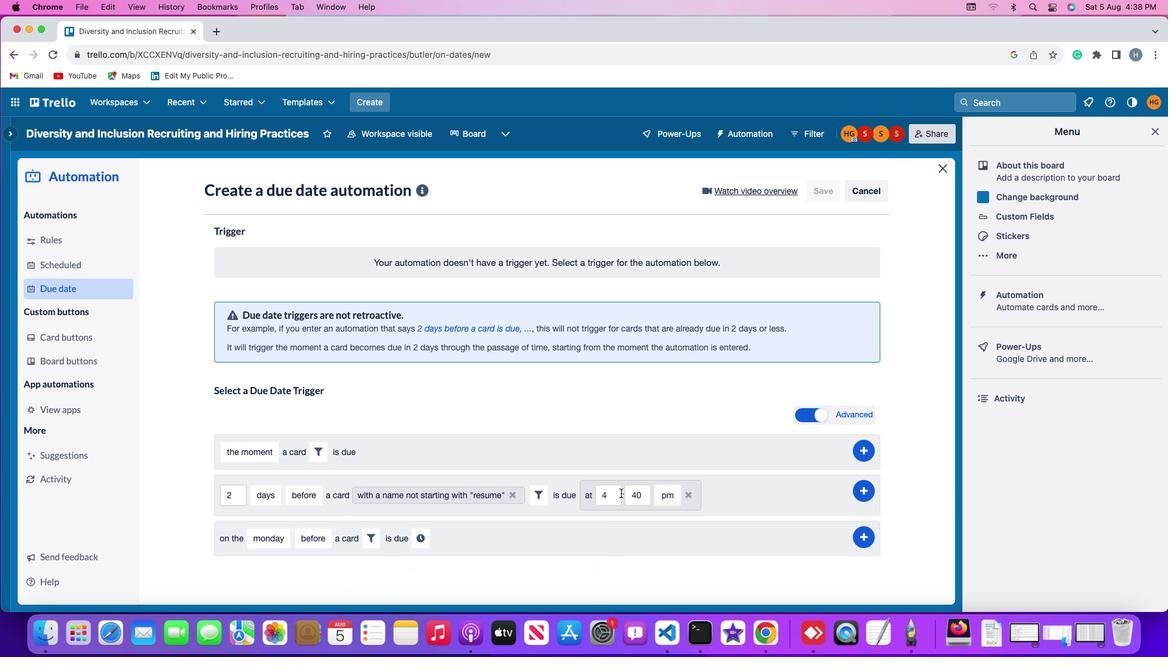 
Action: Mouse pressed left at (620, 492)
Screenshot: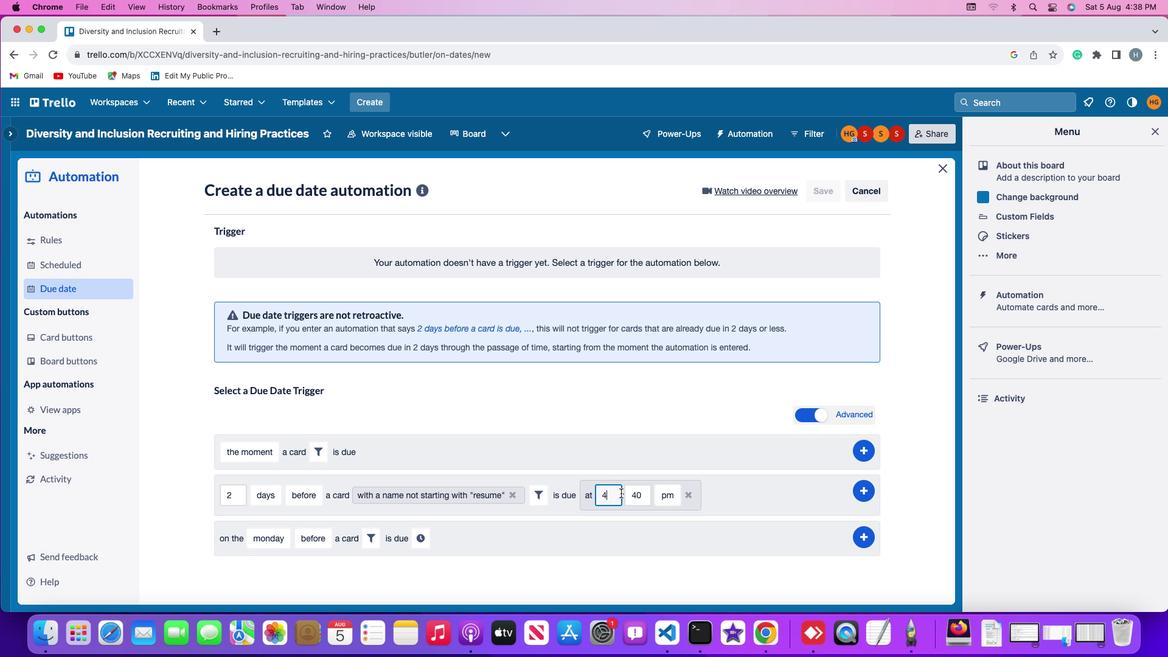 
Action: Key pressed Key.backspaceKey.backspace'1''1'
Screenshot: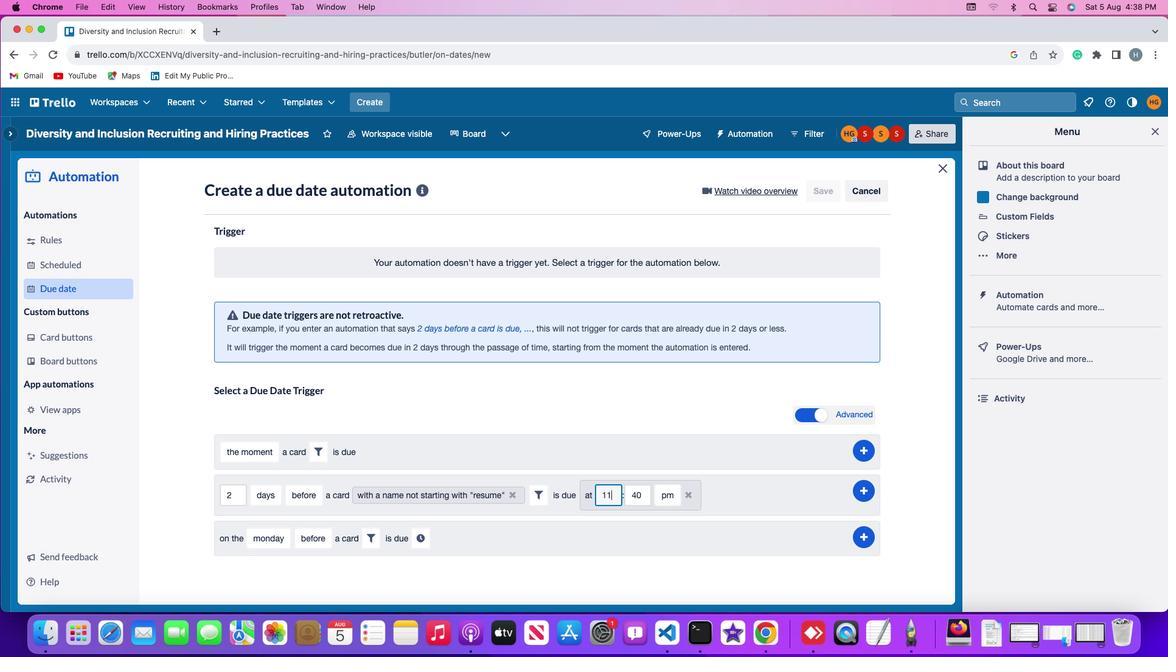 
Action: Mouse moved to (644, 494)
Screenshot: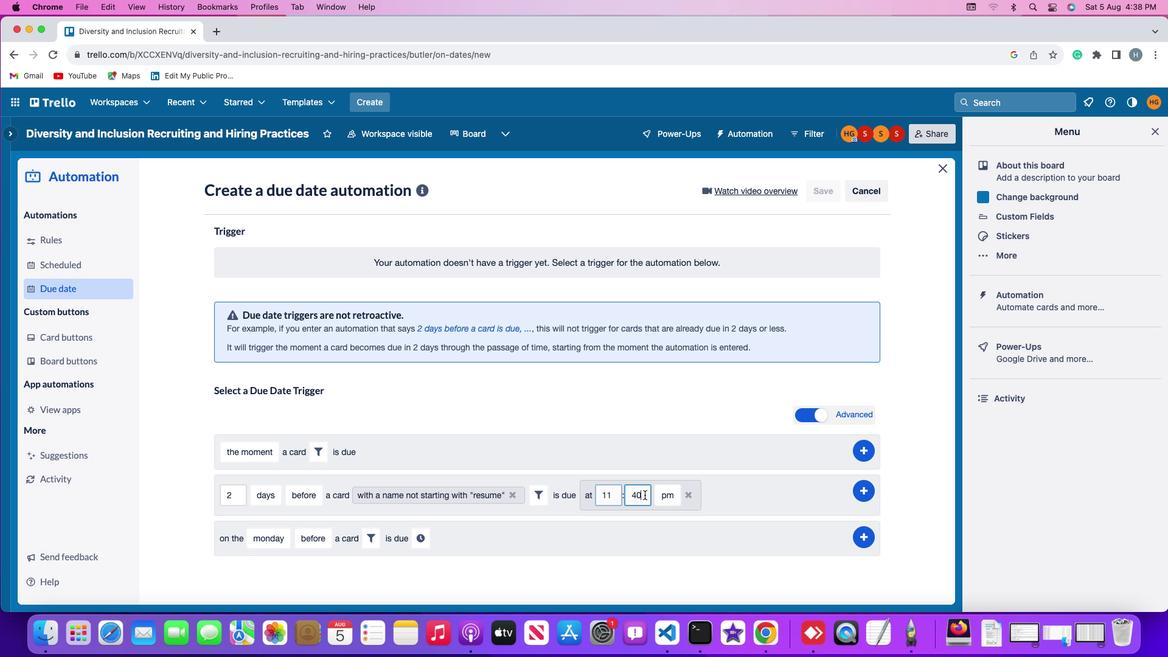 
Action: Mouse pressed left at (644, 494)
Screenshot: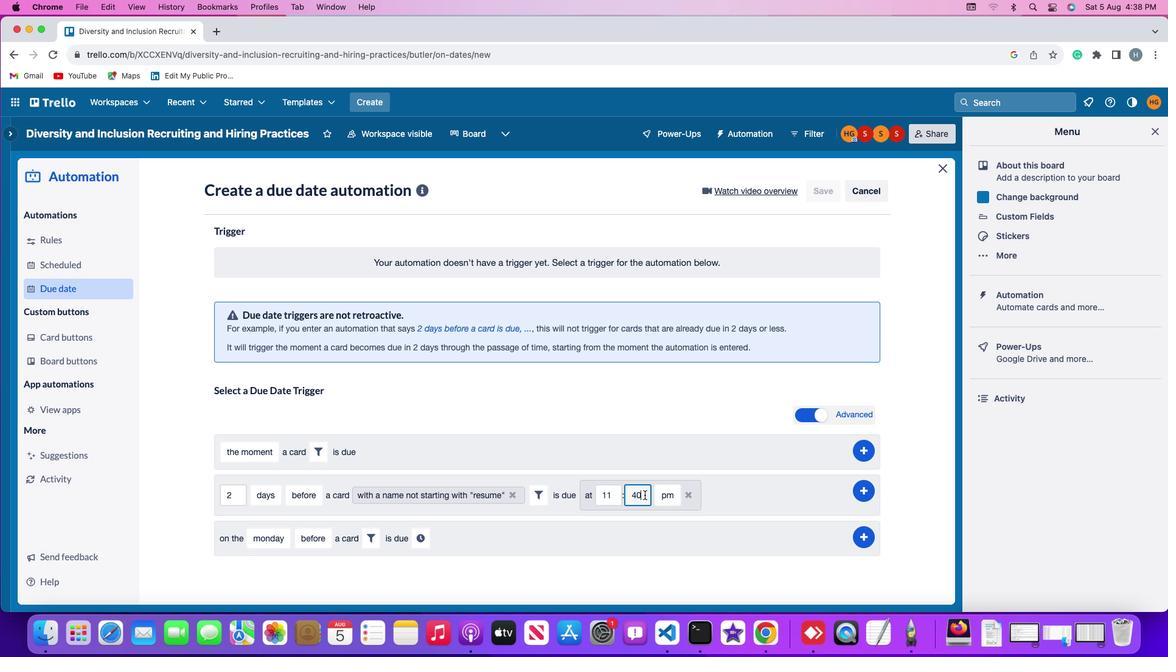 
Action: Key pressed Key.backspaceKey.backspace'0''0'
Screenshot: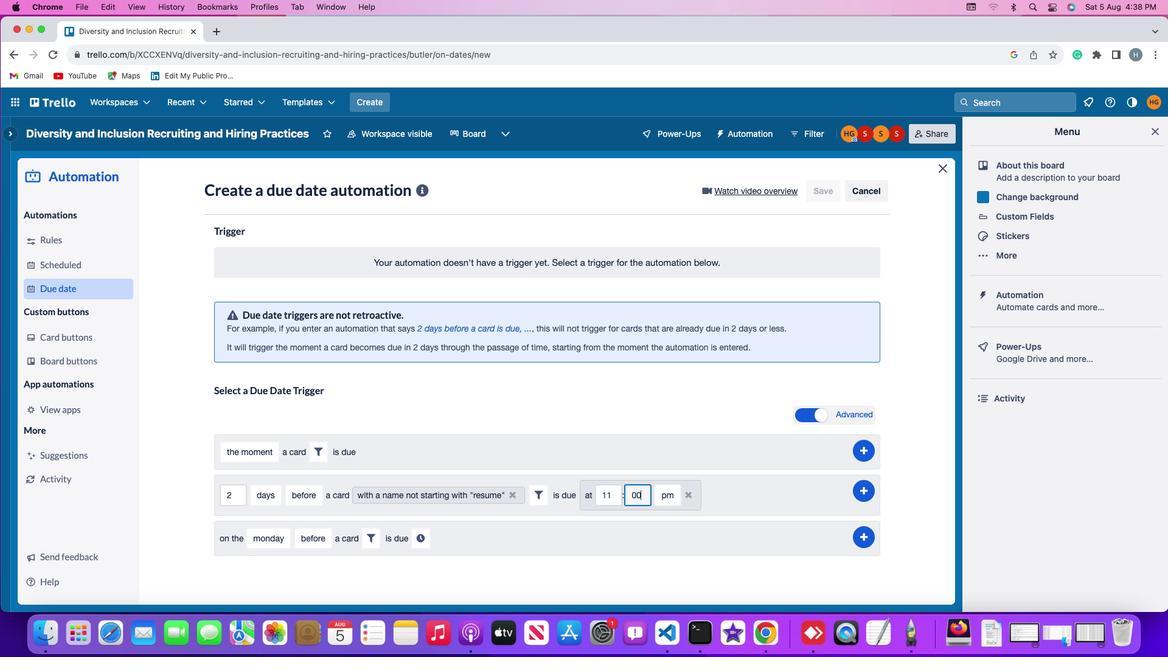 
Action: Mouse moved to (661, 494)
Screenshot: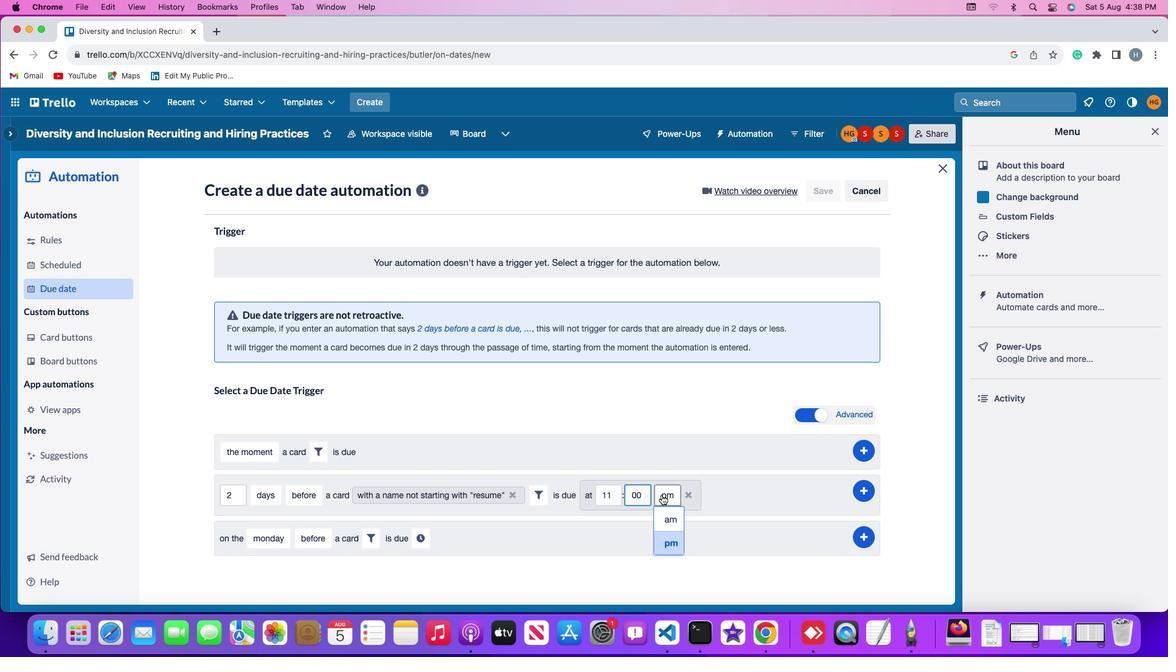 
Action: Mouse pressed left at (661, 494)
Screenshot: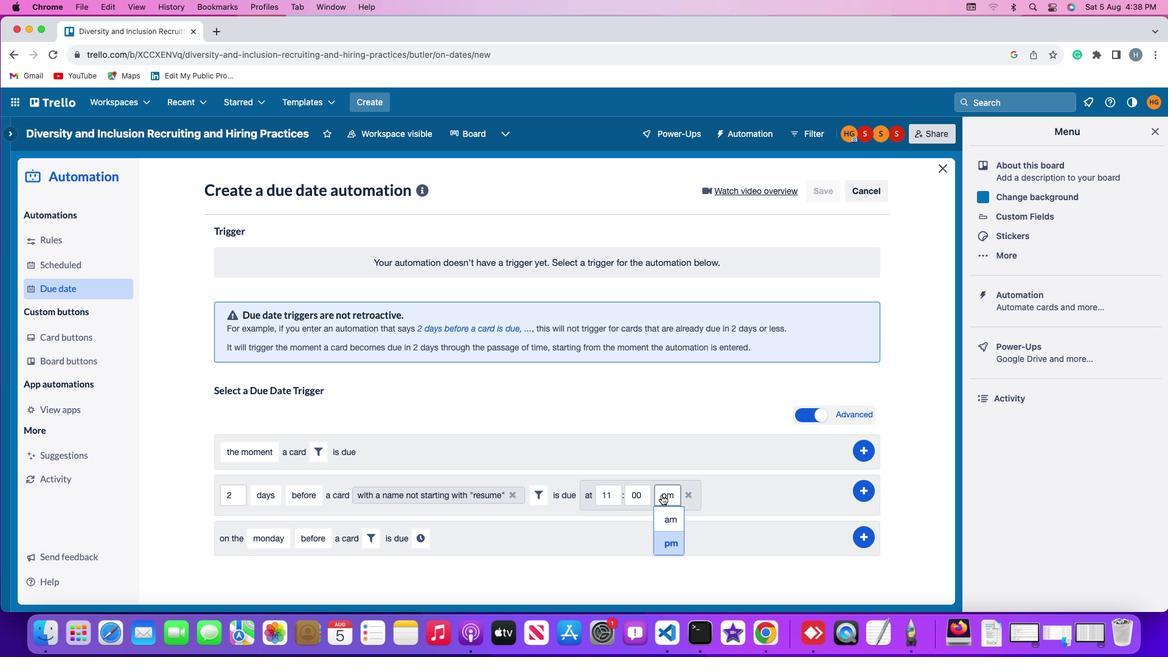 
Action: Mouse moved to (667, 517)
Screenshot: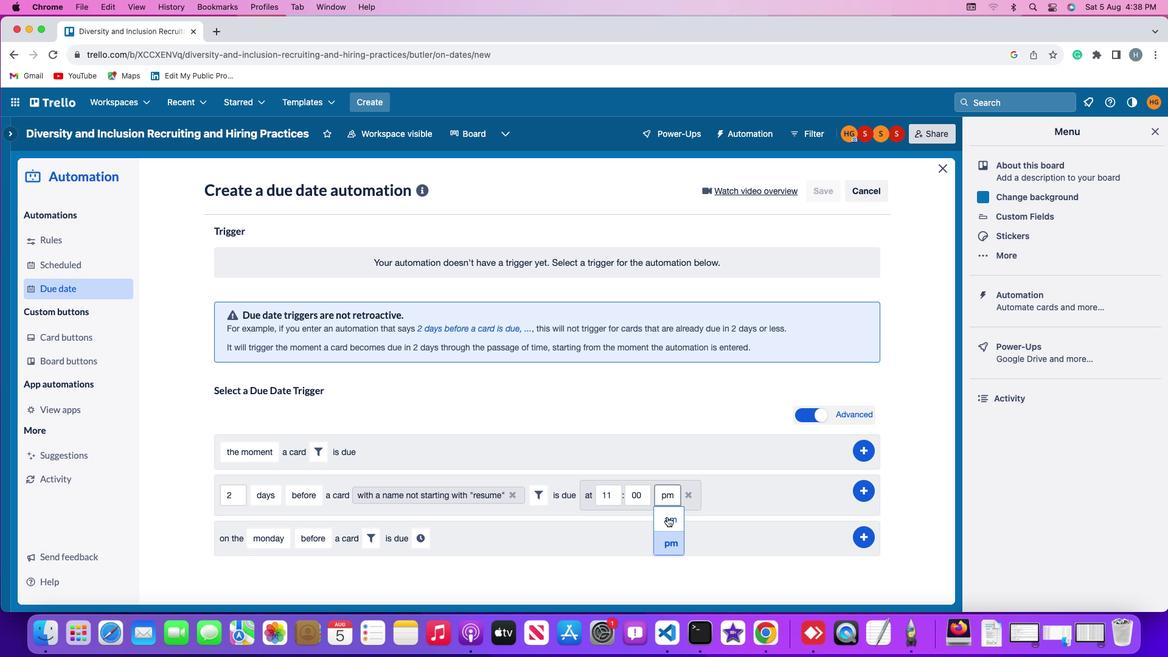
Action: Mouse pressed left at (667, 517)
Screenshot: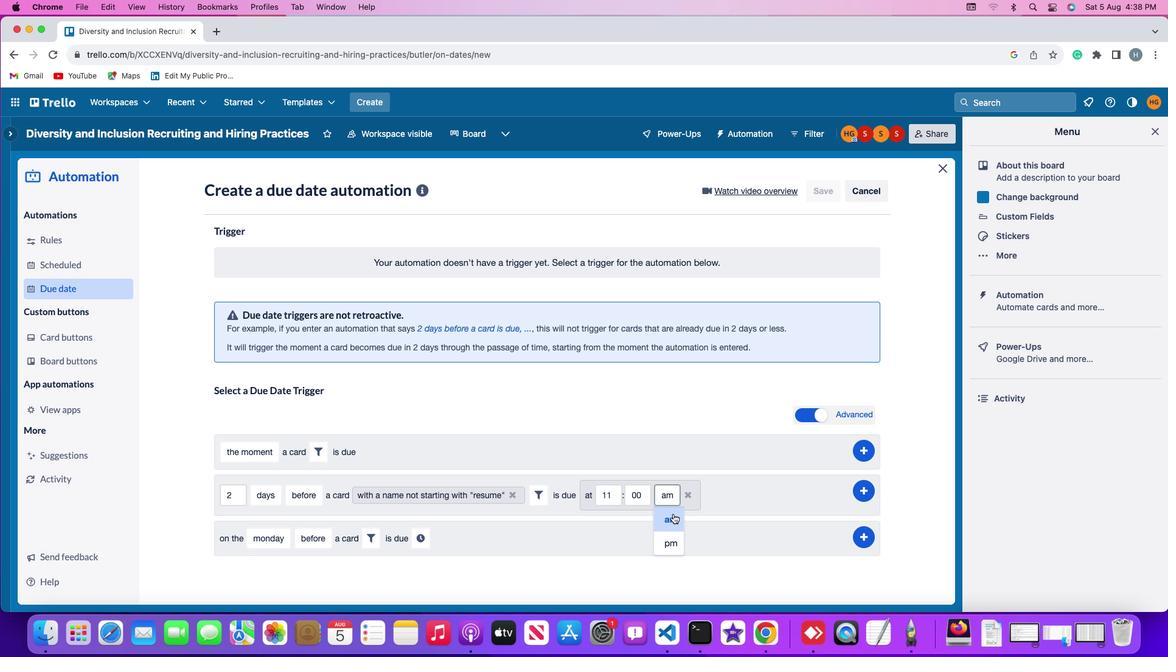 
Action: Mouse moved to (863, 485)
Screenshot: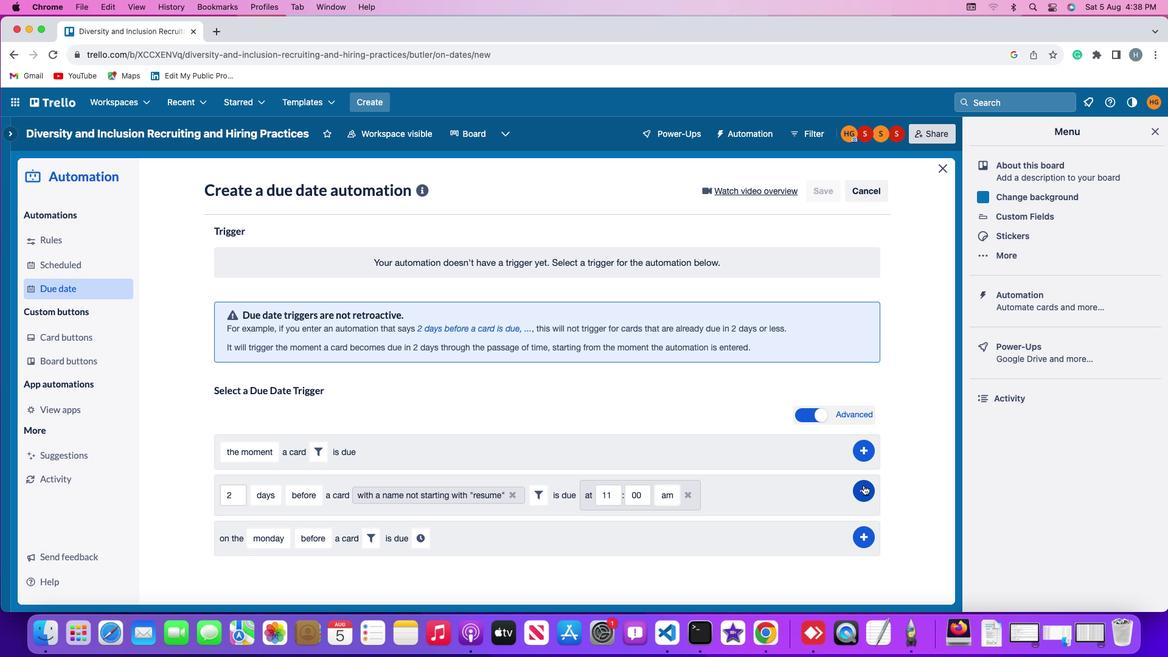 
Action: Mouse pressed left at (863, 485)
Screenshot: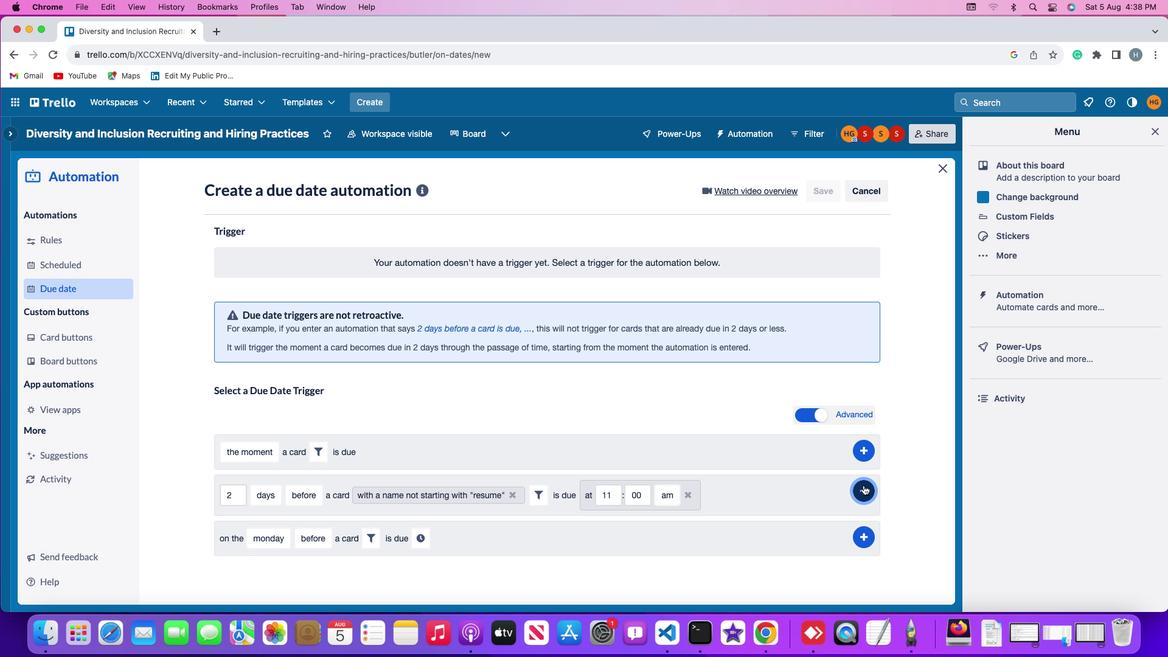 
Action: Mouse moved to (917, 326)
Screenshot: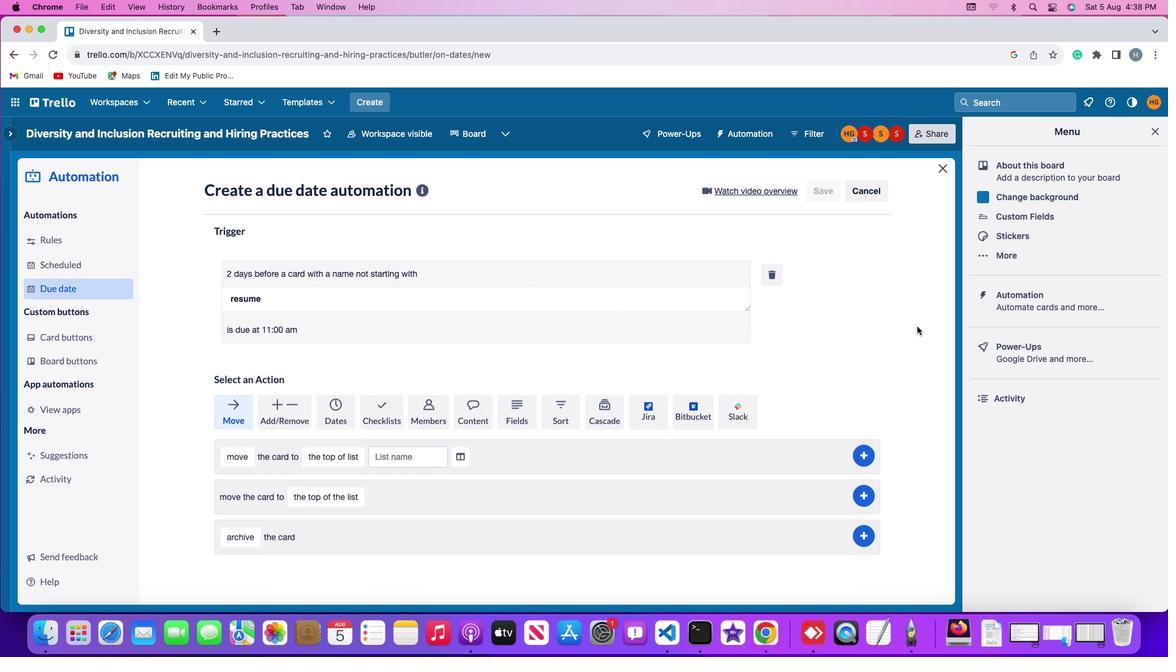 
